 Task: Add Attachment from "Attach a link" to Card Card0000000256 in Board Board0000000064 in Workspace WS0000000022 in Trello. Add Cover Red to Card Card0000000256 in Board Board0000000064 in Workspace WS0000000022 in Trello. Add "Join Card" Button Button0000000256  to Card Card0000000256 in Board Board0000000064 in Workspace WS0000000022 in Trello. Add Description DS0000000256 to Card Card0000000256 in Board Board0000000064 in Workspace WS0000000022 in Trello. Add Comment CM0000000256 to Card Card0000000256 in Board Board0000000064 in Workspace WS0000000022 in Trello
Action: Mouse moved to (617, 729)
Screenshot: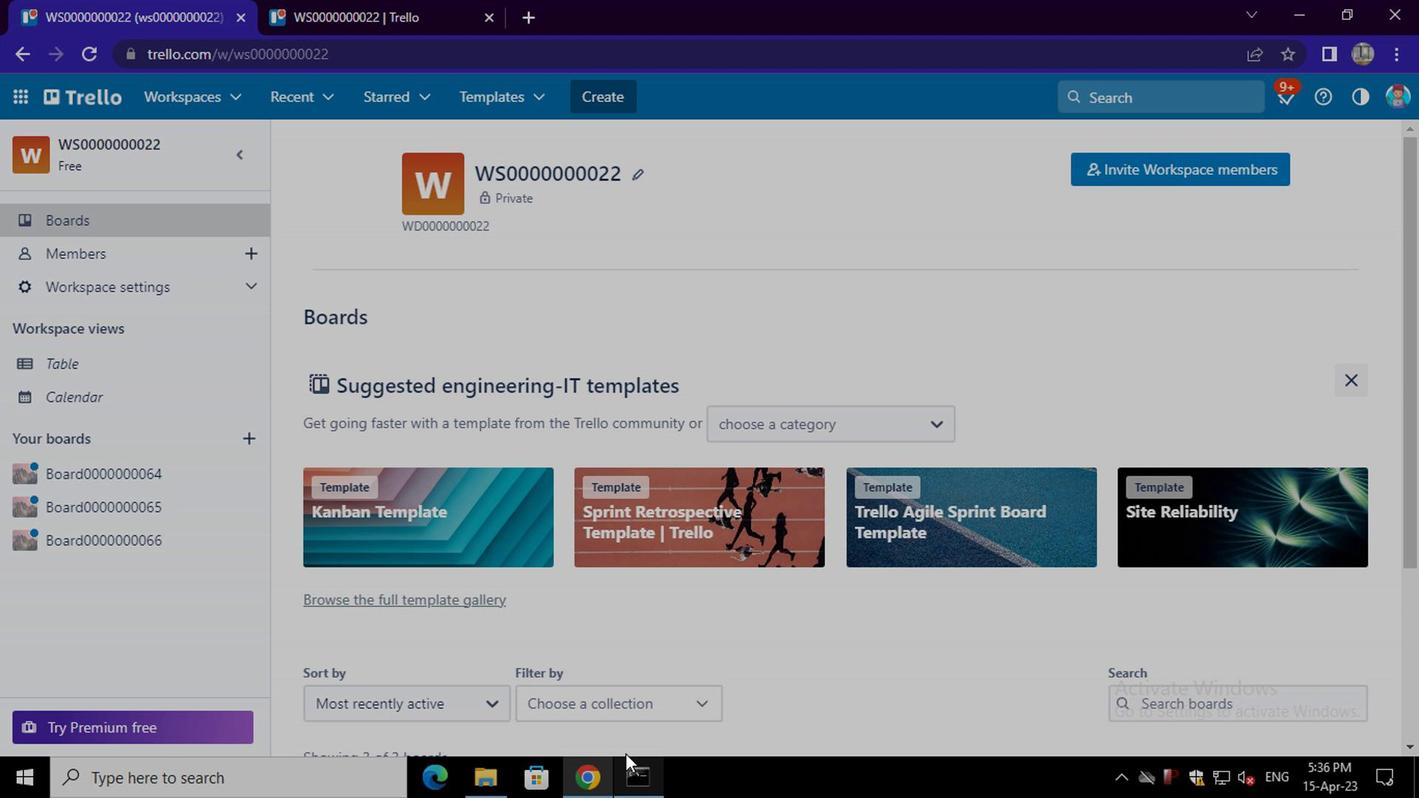 
Action: Mouse scrolled (617, 729) with delta (0, 0)
Screenshot: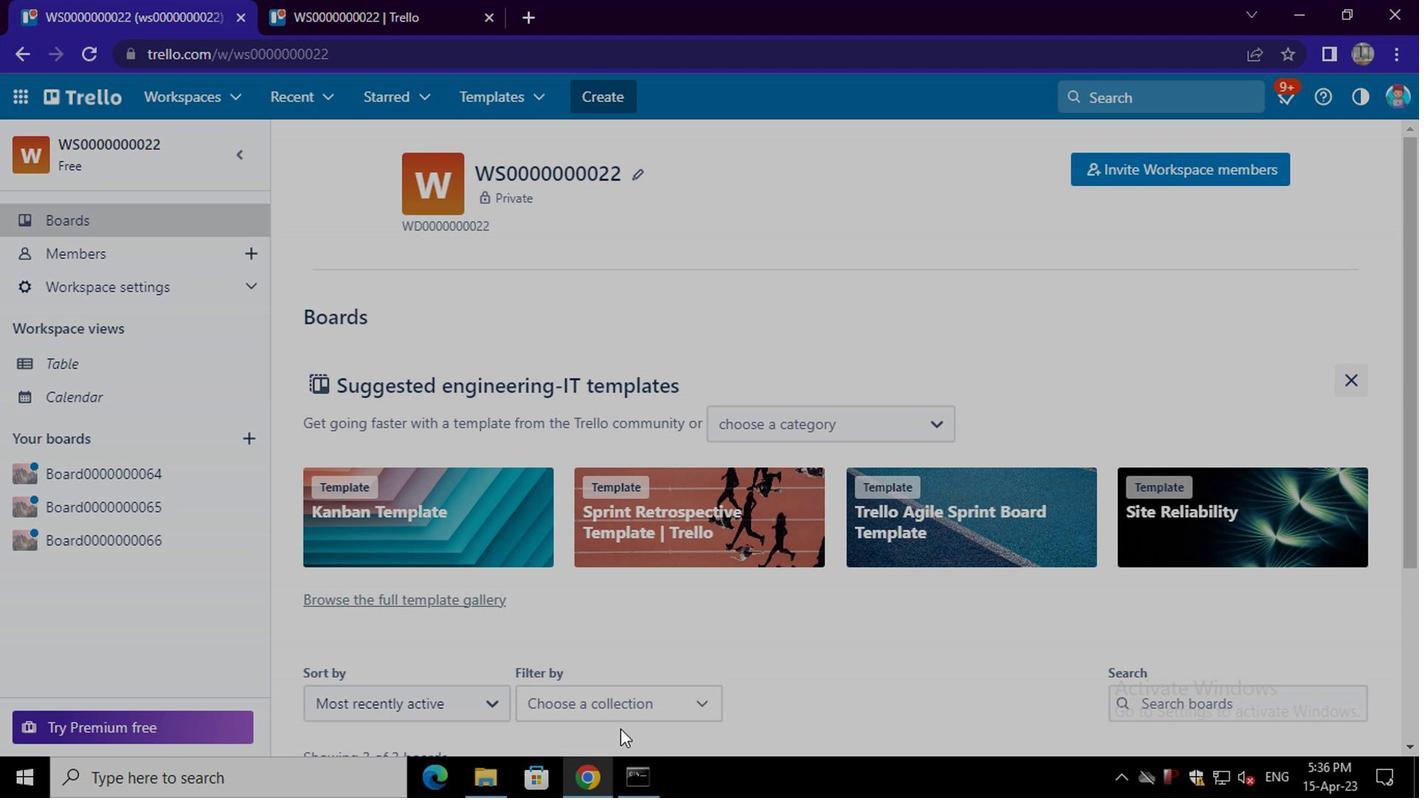 
Action: Mouse scrolled (617, 729) with delta (0, 0)
Screenshot: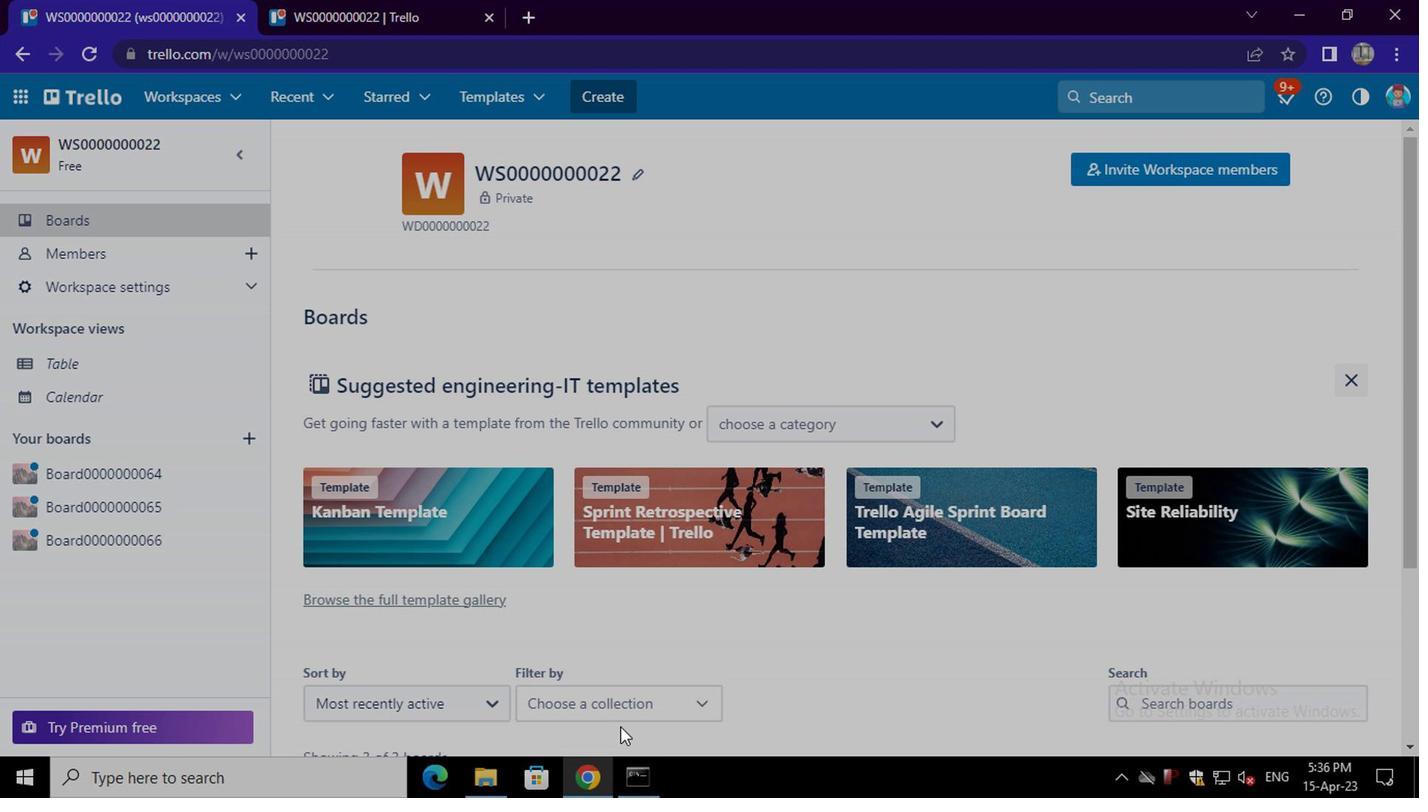 
Action: Mouse scrolled (617, 729) with delta (0, 0)
Screenshot: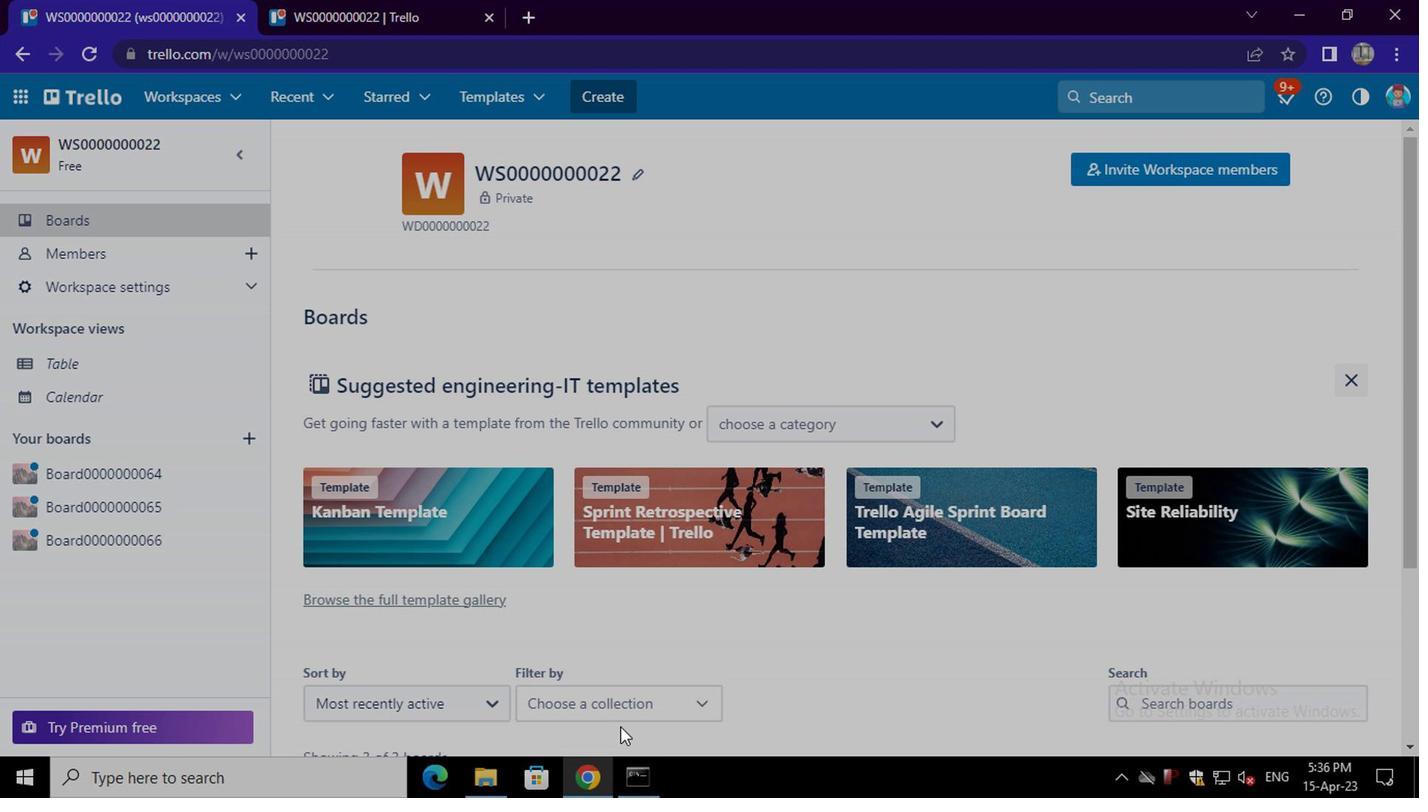 
Action: Mouse moved to (665, 607)
Screenshot: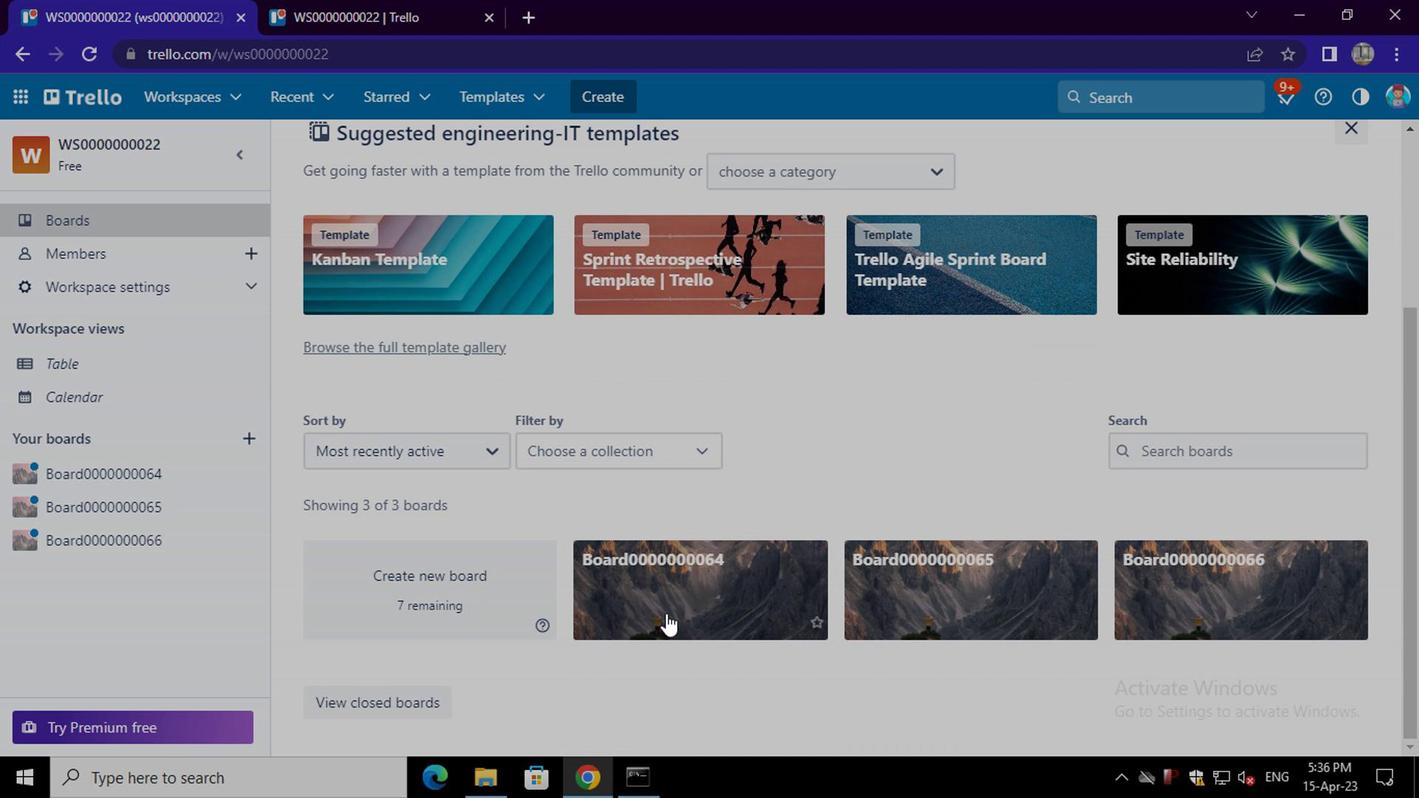 
Action: Mouse pressed left at (665, 607)
Screenshot: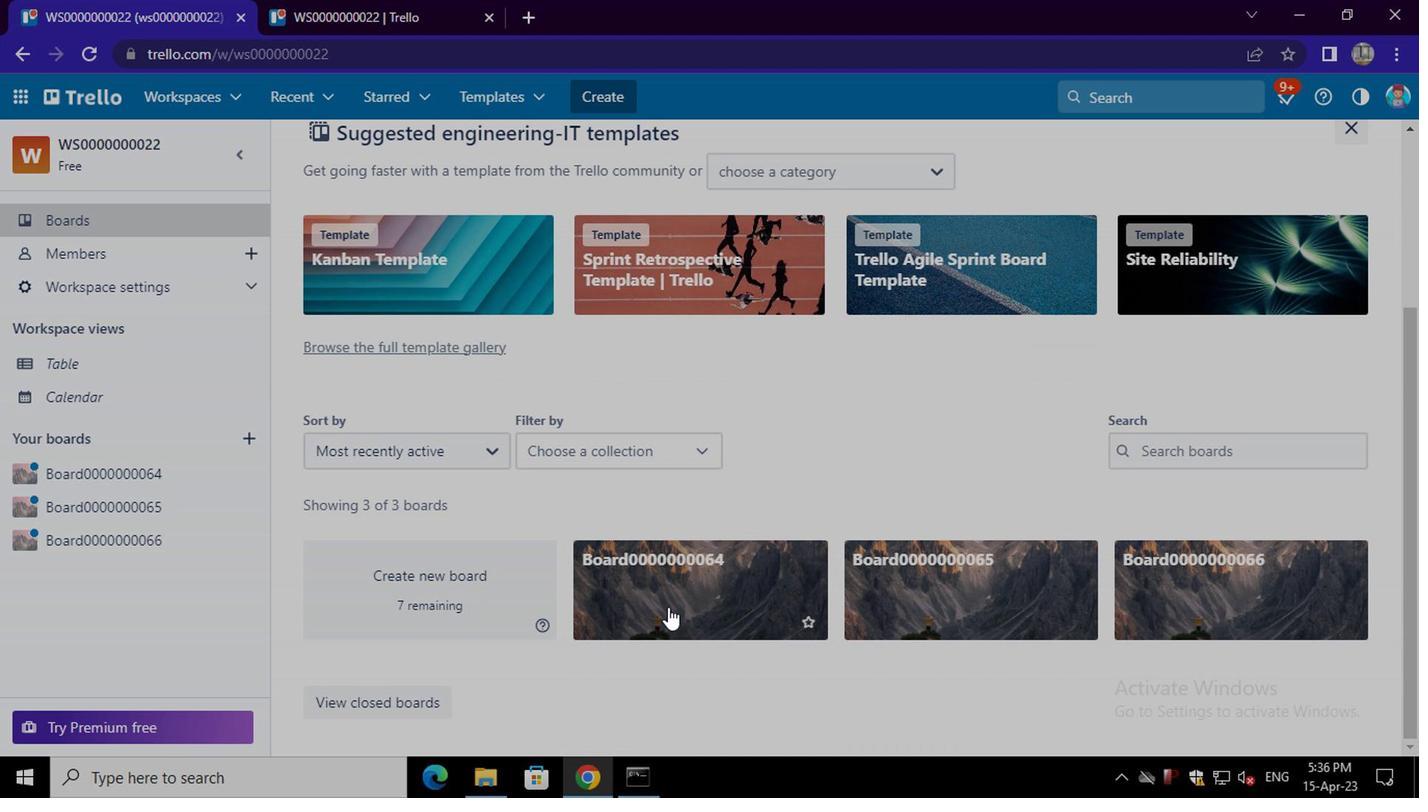 
Action: Mouse moved to (485, 553)
Screenshot: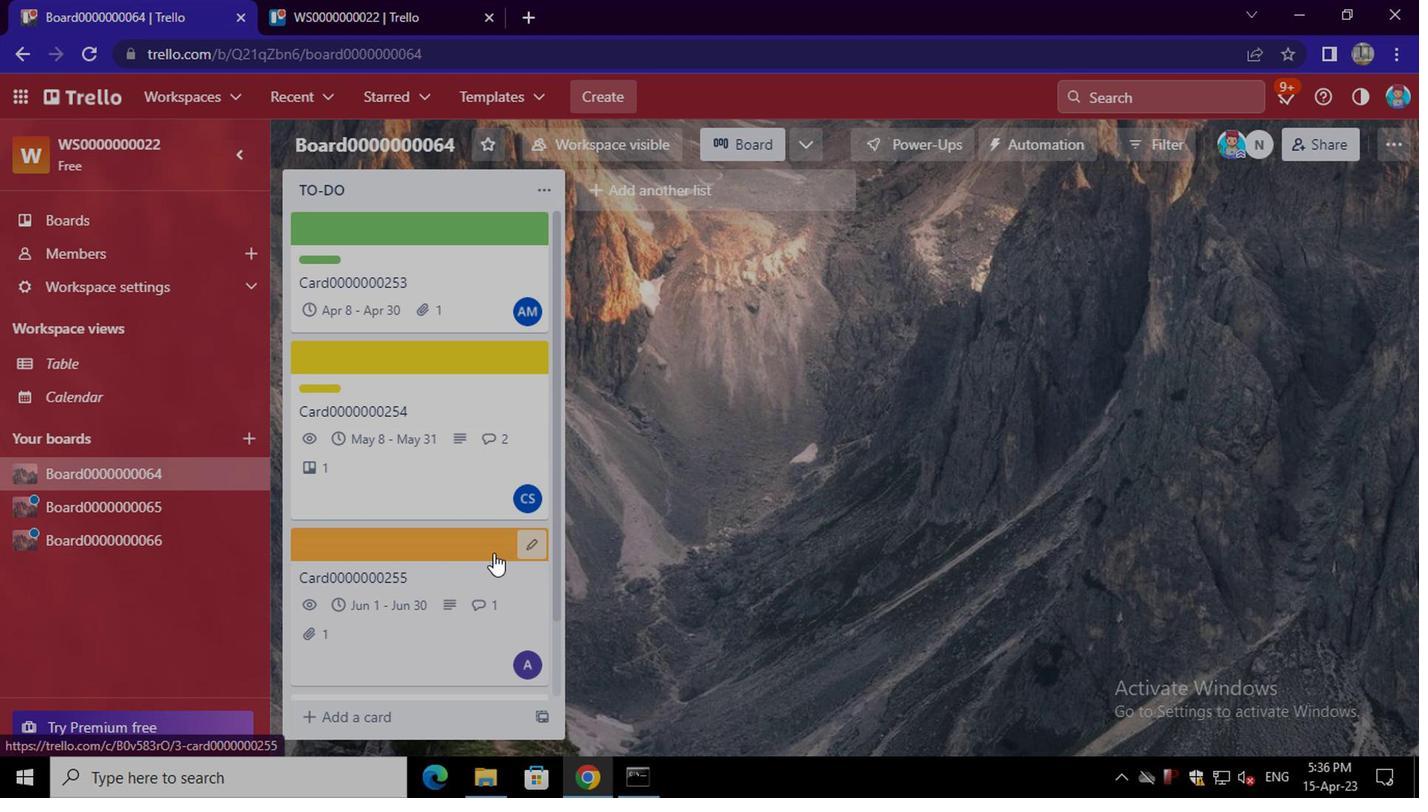 
Action: Mouse scrolled (485, 552) with delta (0, -1)
Screenshot: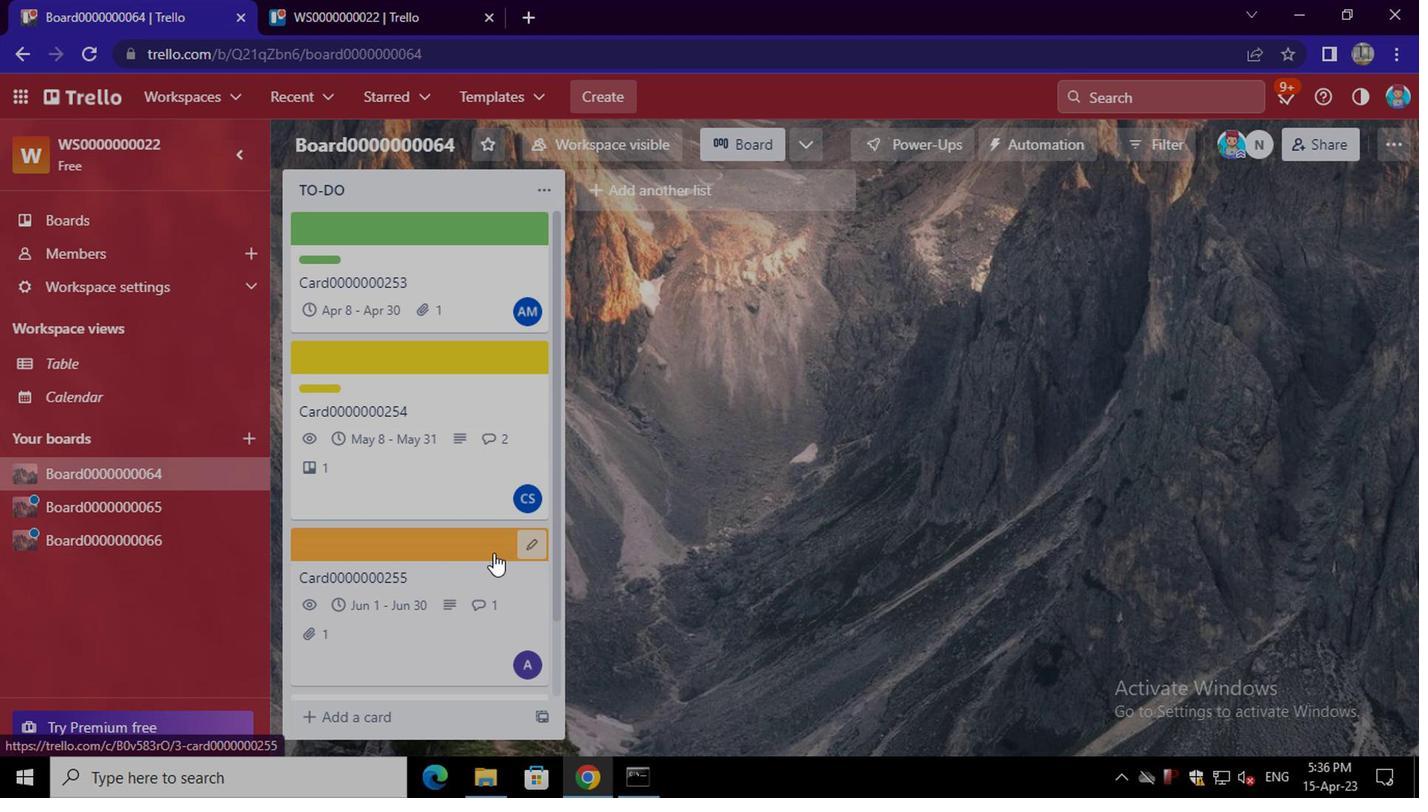 
Action: Mouse scrolled (485, 552) with delta (0, -1)
Screenshot: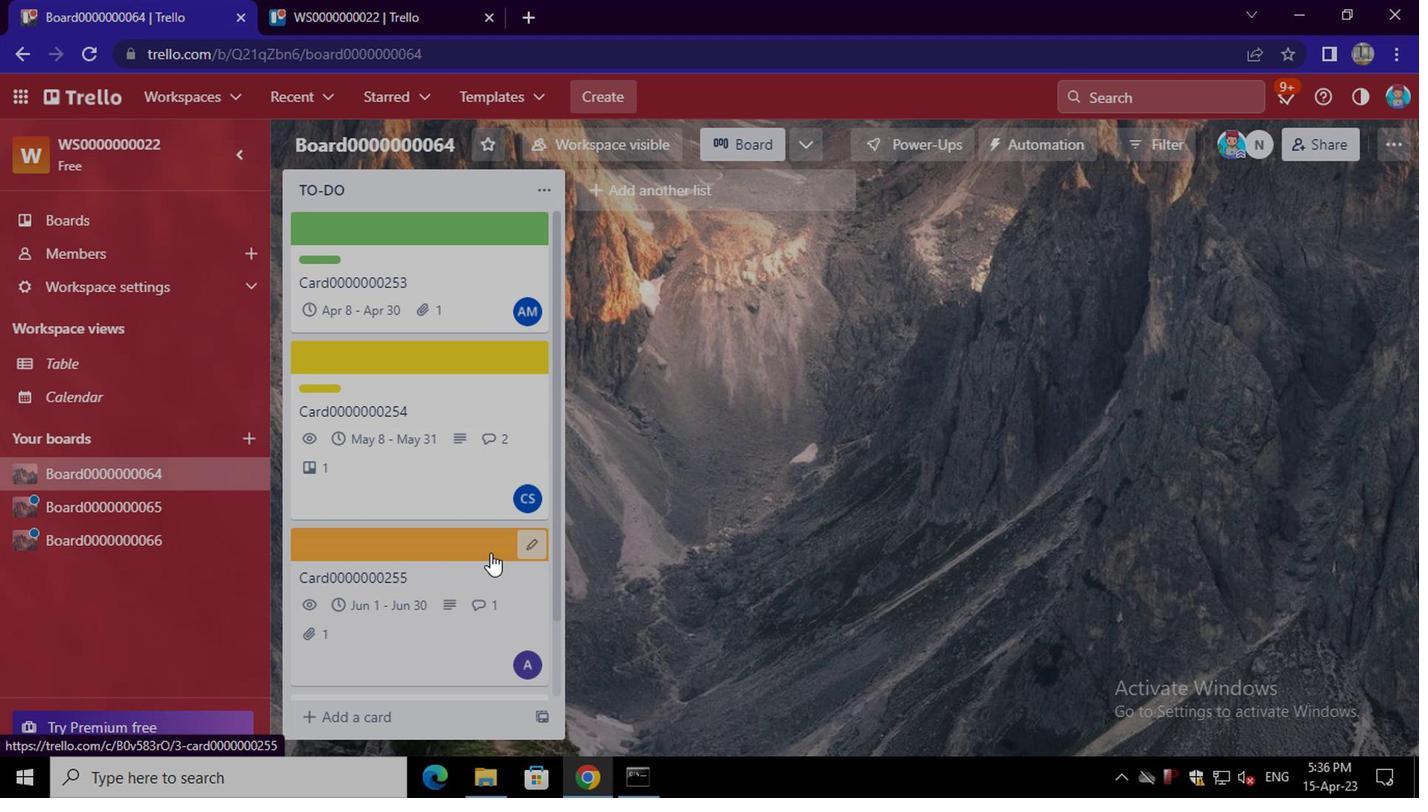 
Action: Mouse scrolled (485, 552) with delta (0, -1)
Screenshot: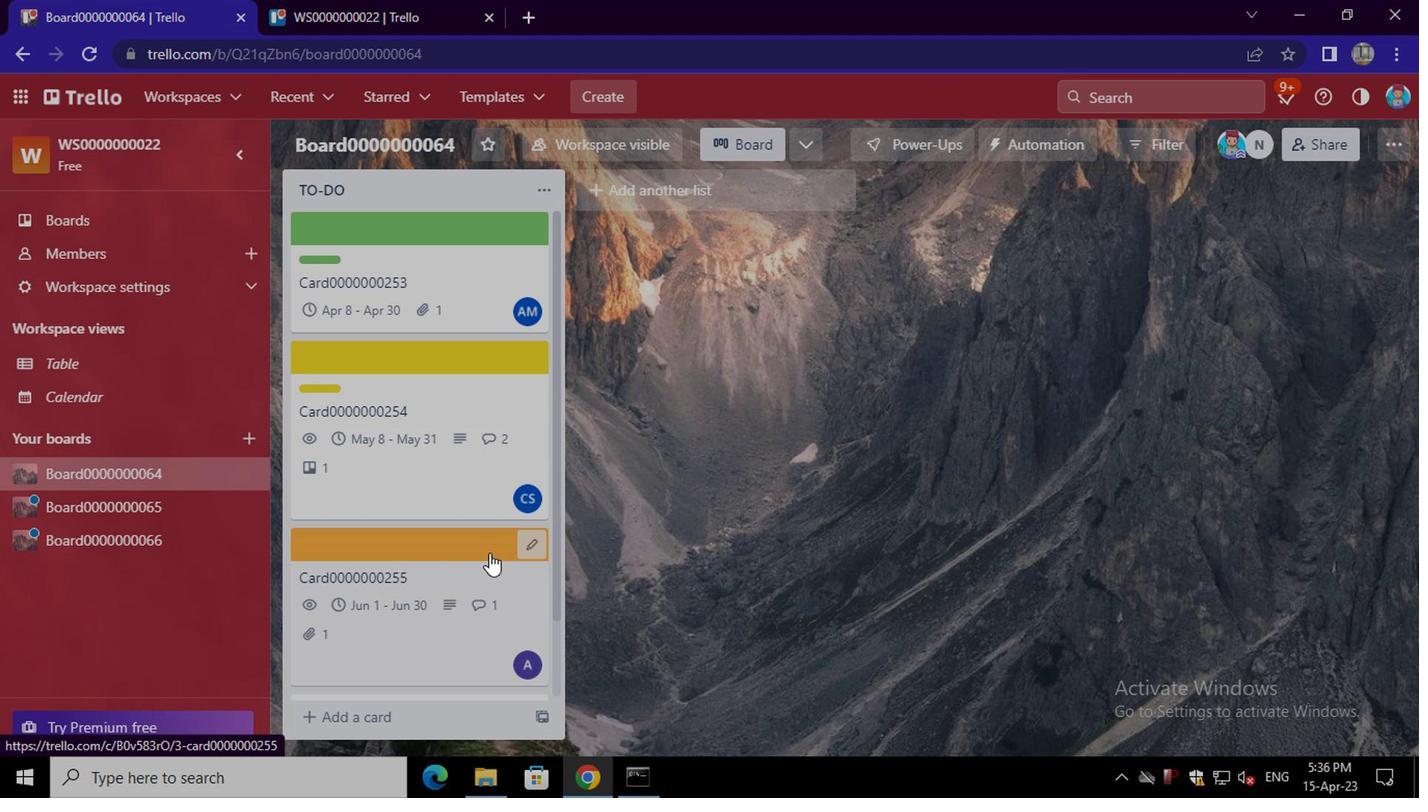 
Action: Mouse moved to (528, 623)
Screenshot: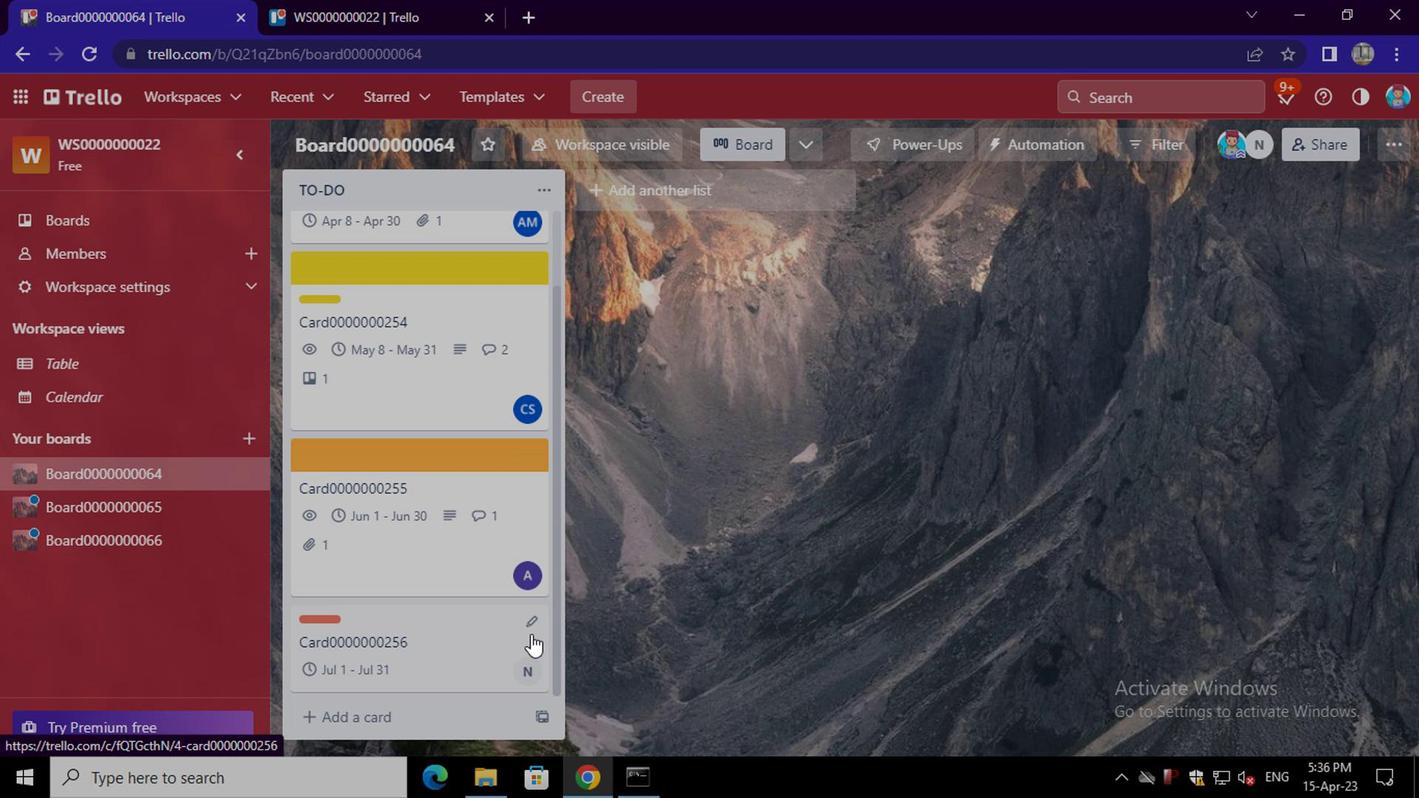 
Action: Mouse pressed left at (528, 623)
Screenshot: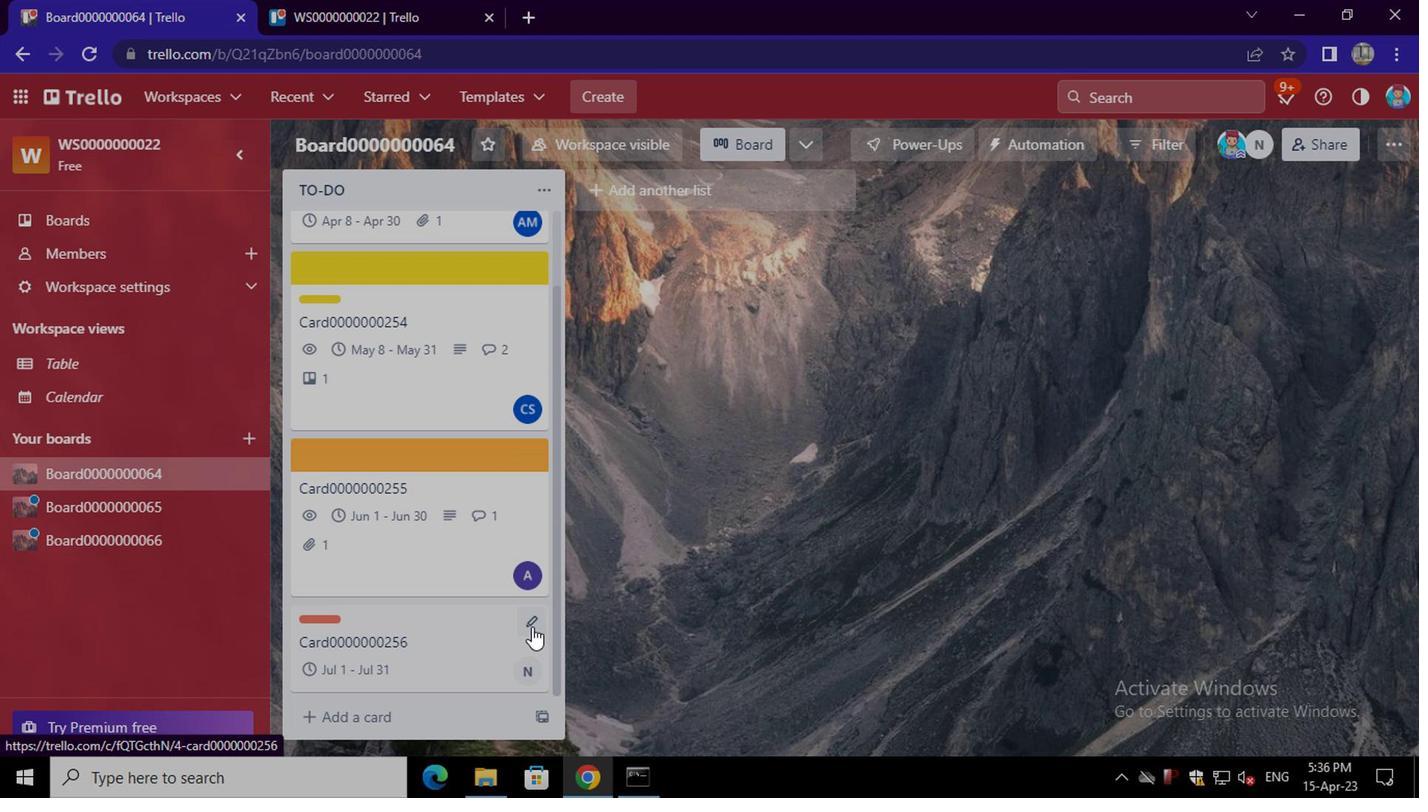 
Action: Mouse moved to (632, 465)
Screenshot: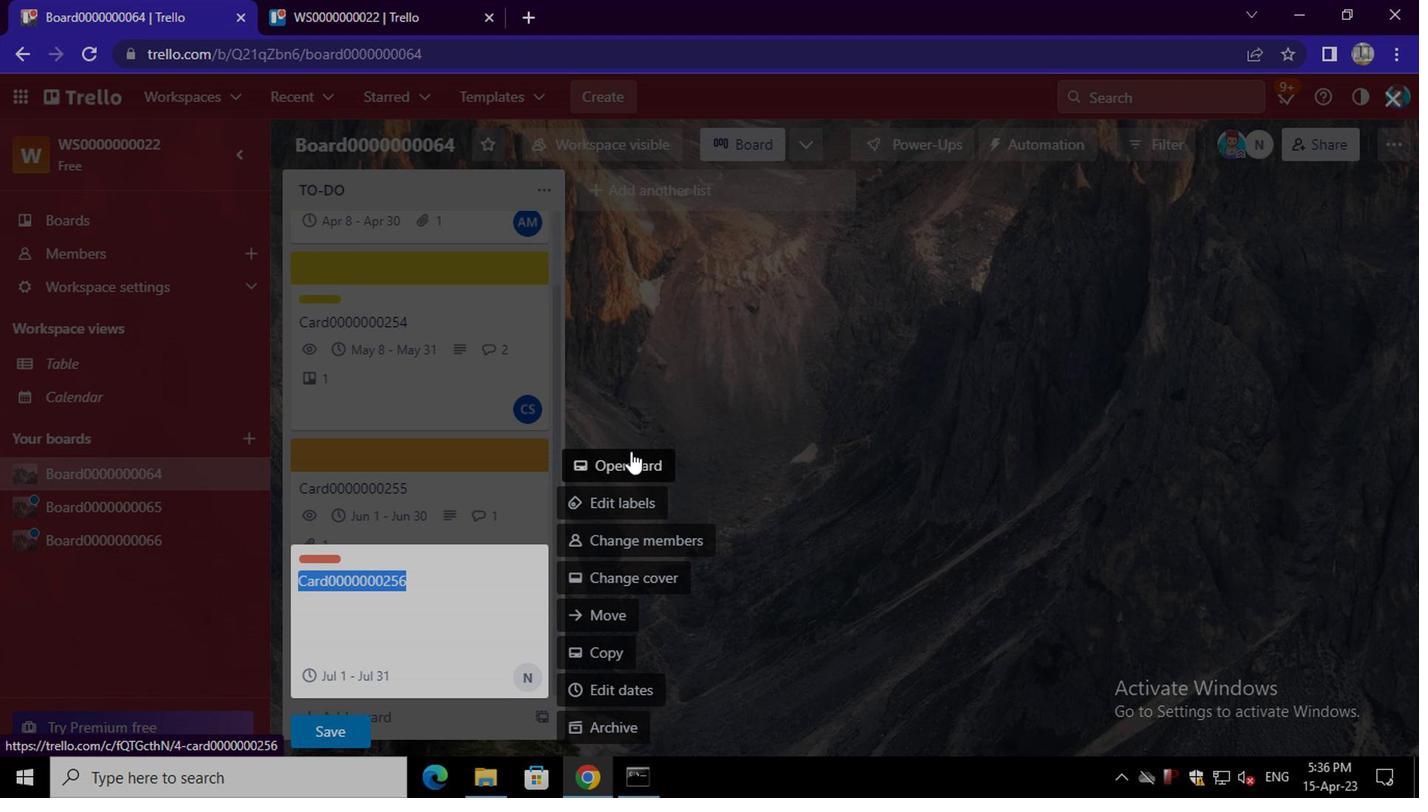 
Action: Mouse pressed left at (632, 465)
Screenshot: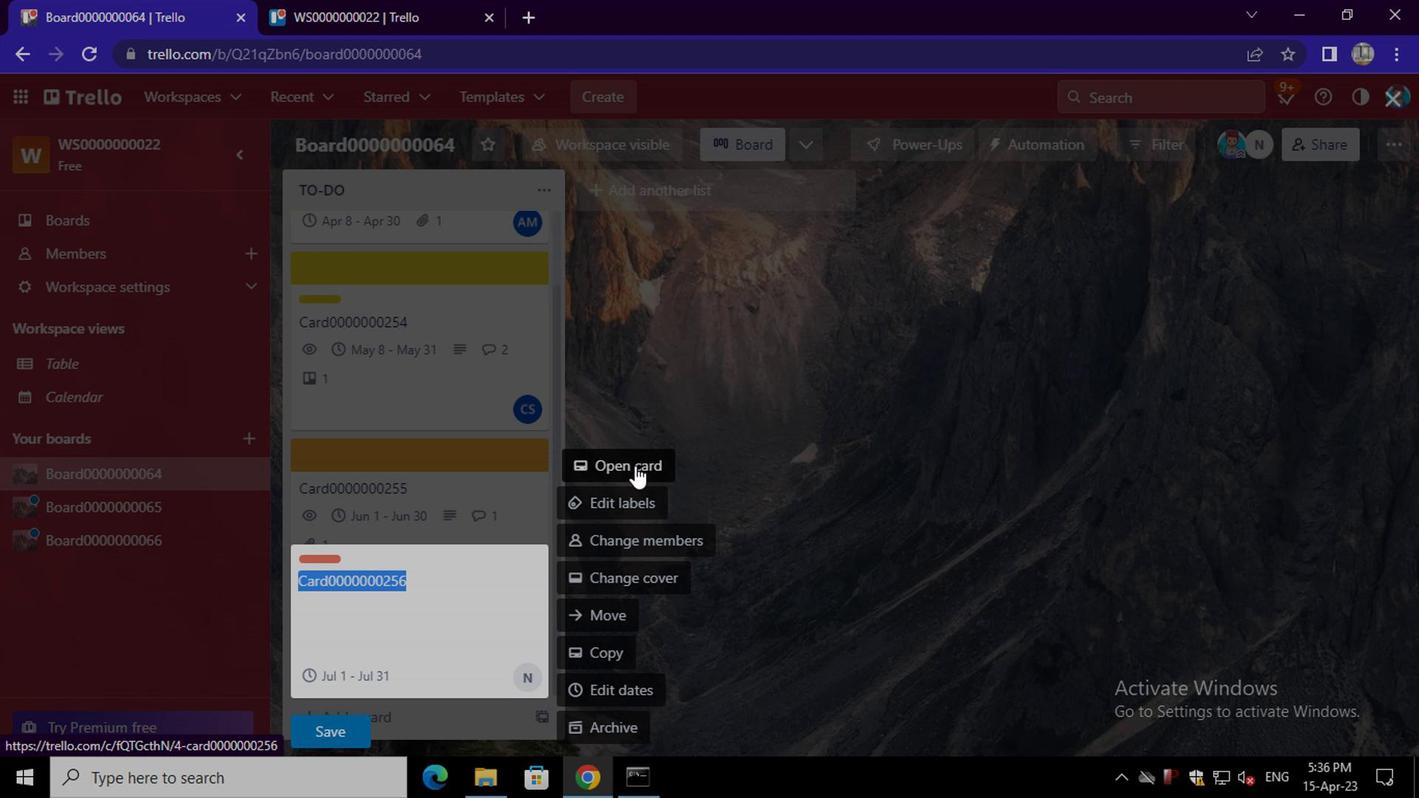
Action: Mouse moved to (996, 507)
Screenshot: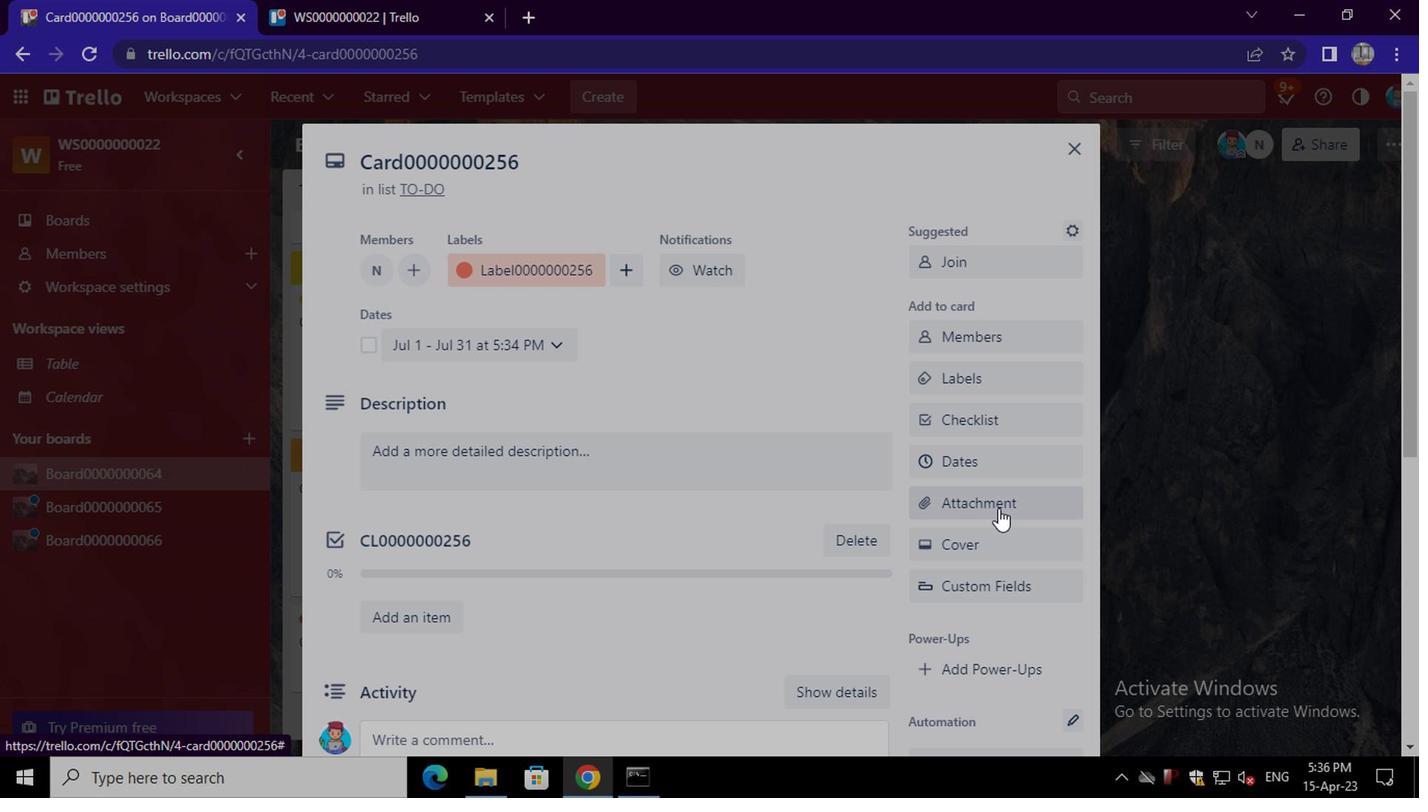
Action: Mouse pressed left at (996, 507)
Screenshot: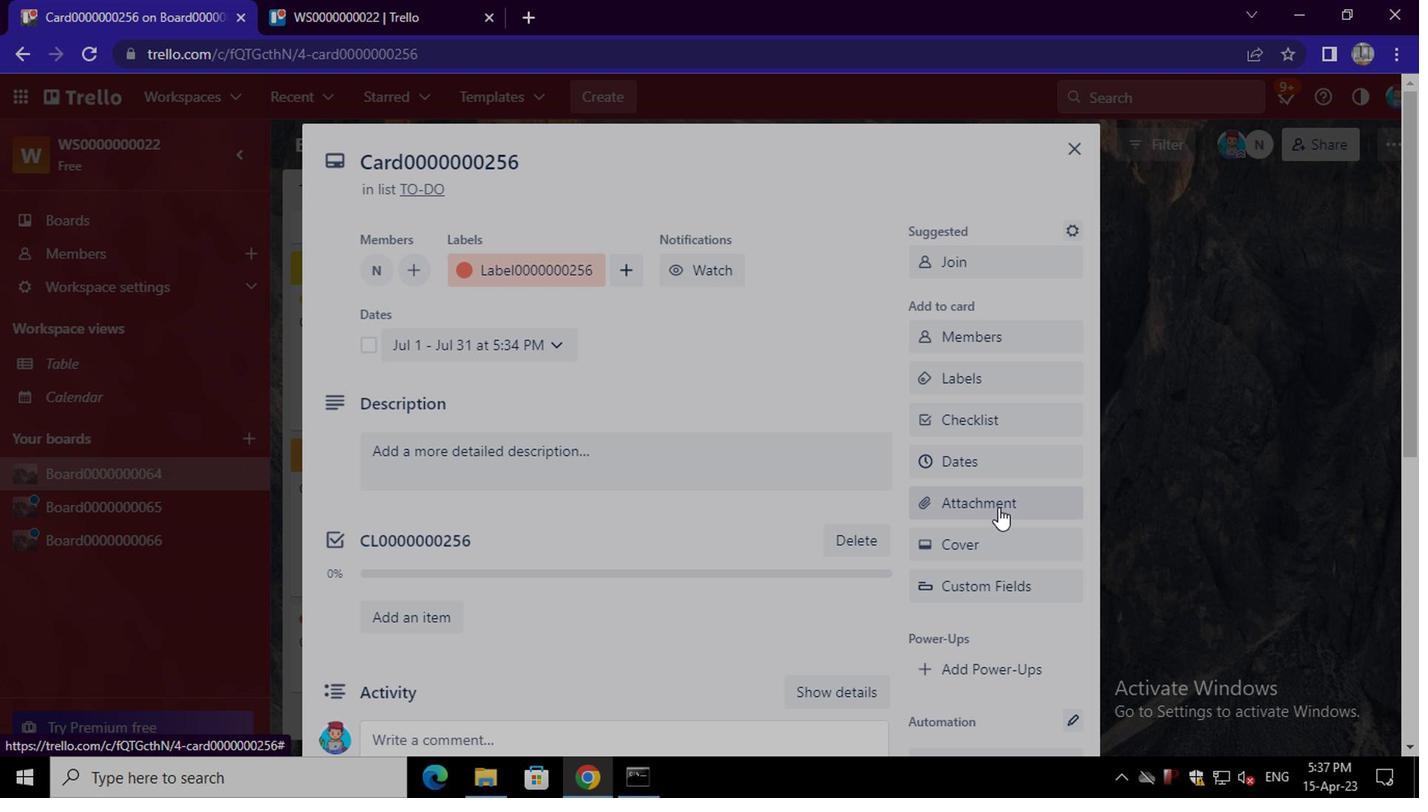 
Action: Mouse moved to (999, 421)
Screenshot: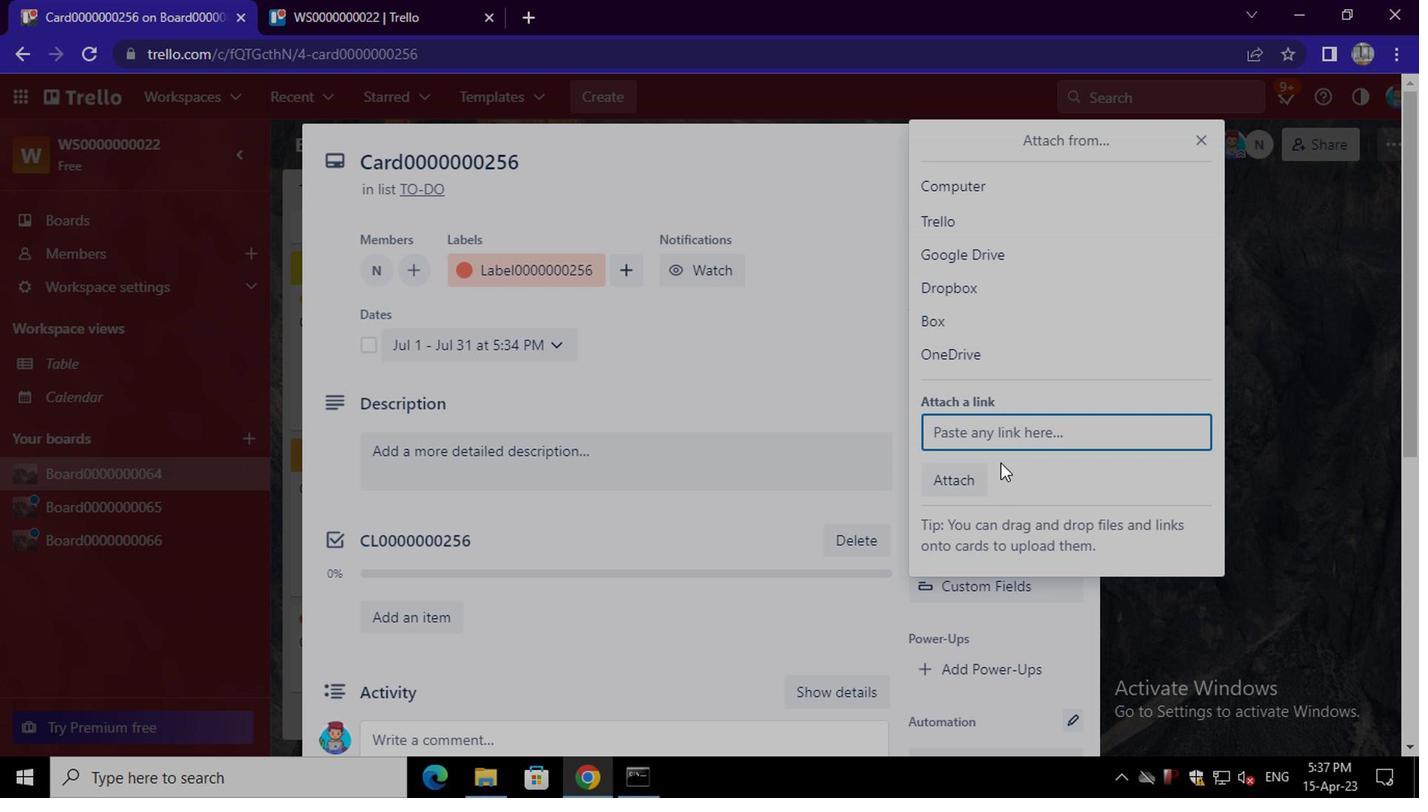 
Action: Mouse pressed left at (999, 421)
Screenshot: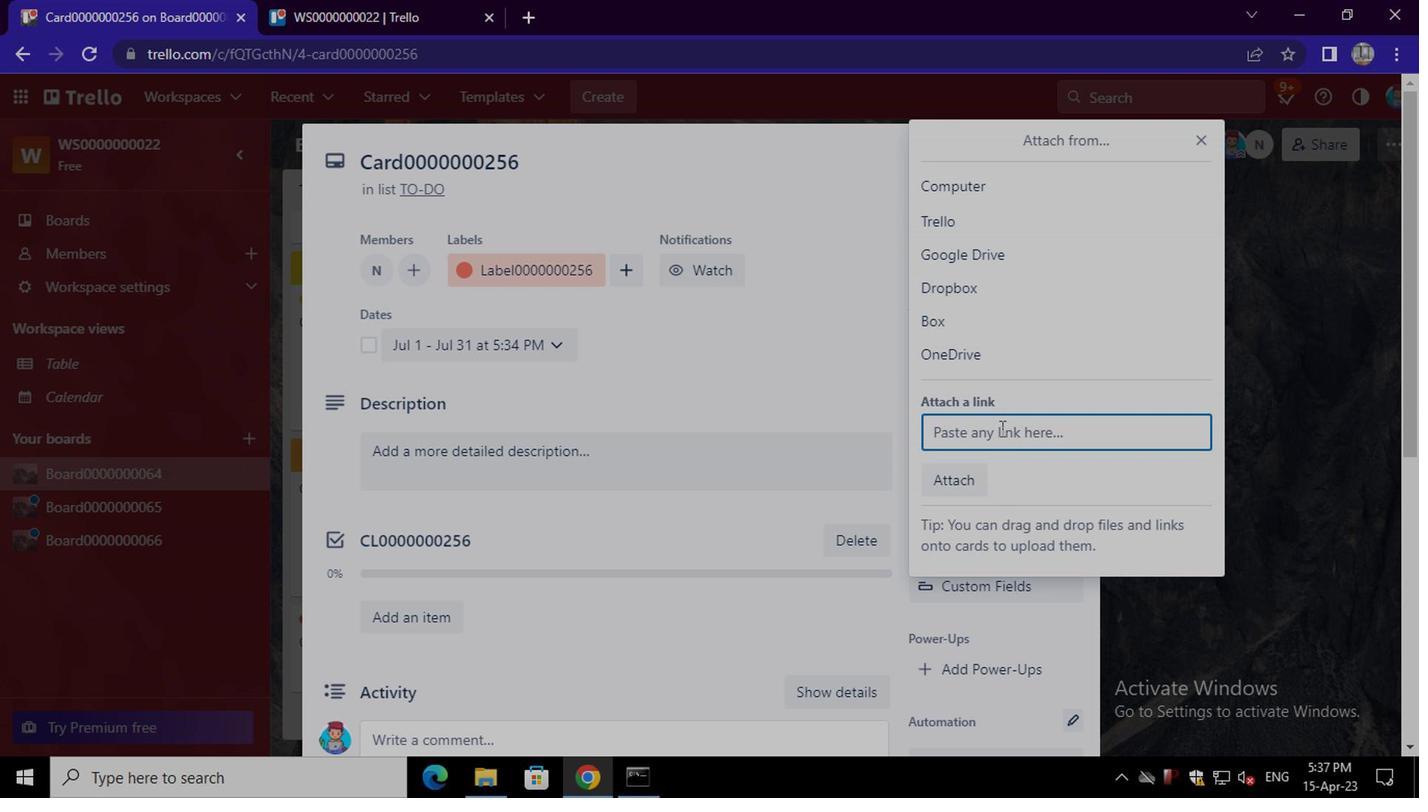 
Action: Mouse moved to (999, 418)
Screenshot: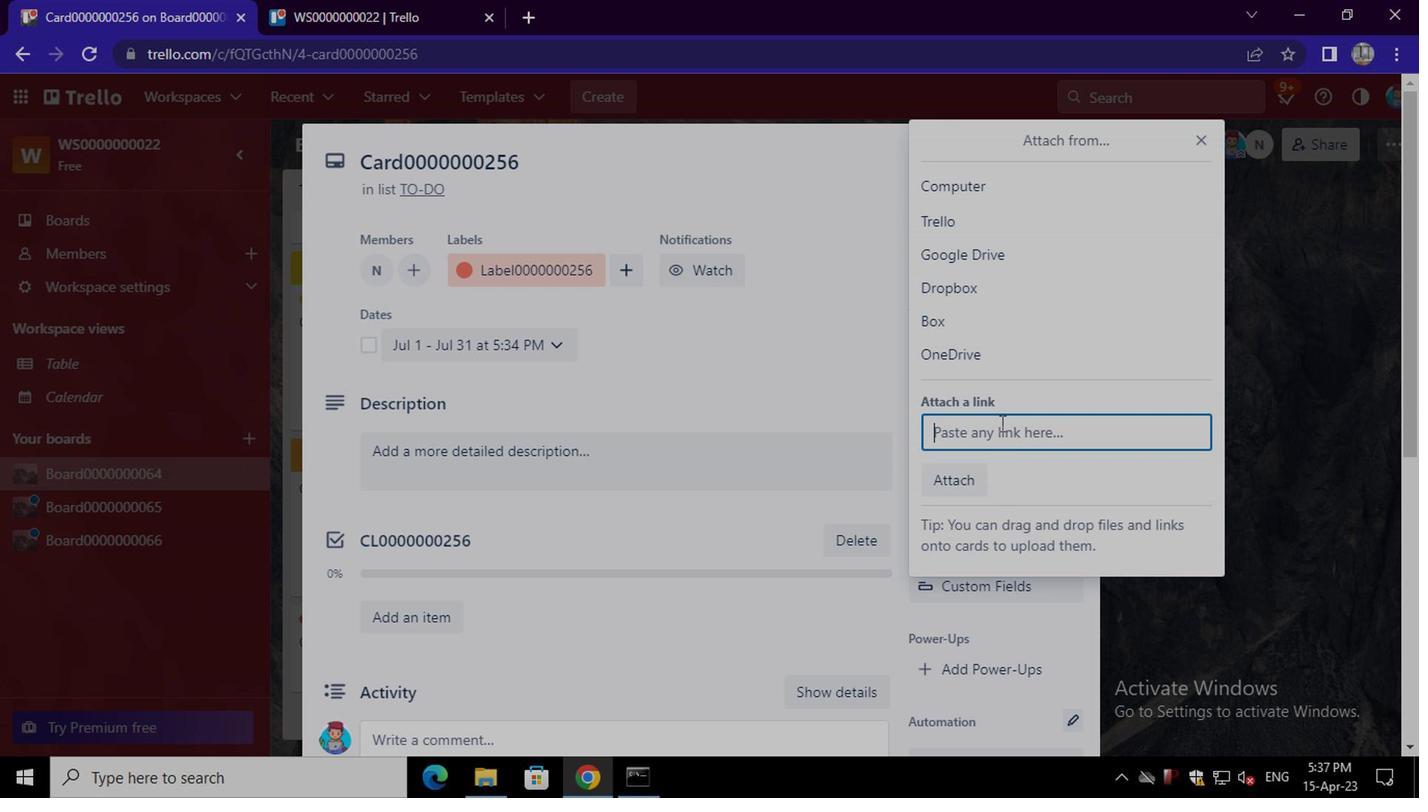 
Action: Key pressed ctrl+V
Screenshot: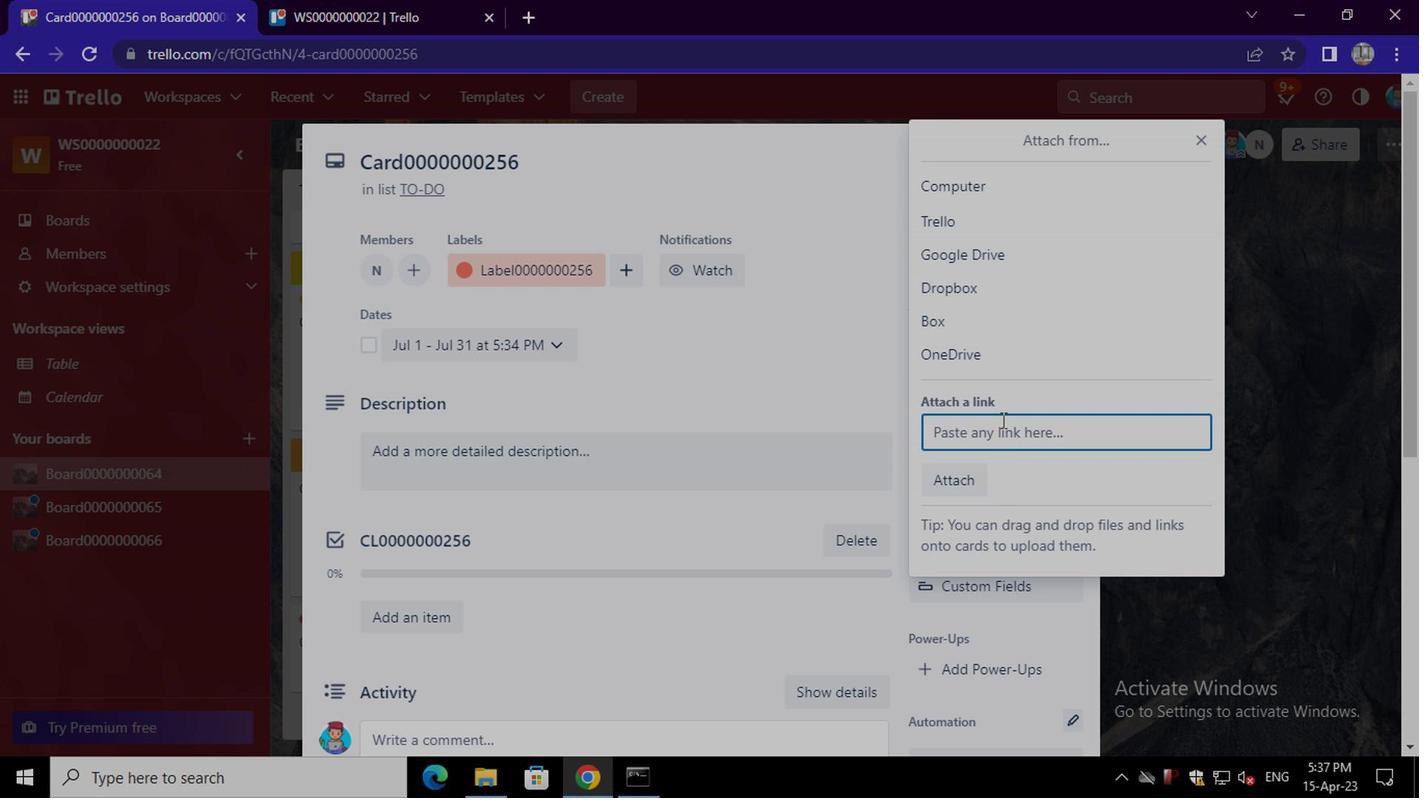 
Action: Mouse moved to (964, 549)
Screenshot: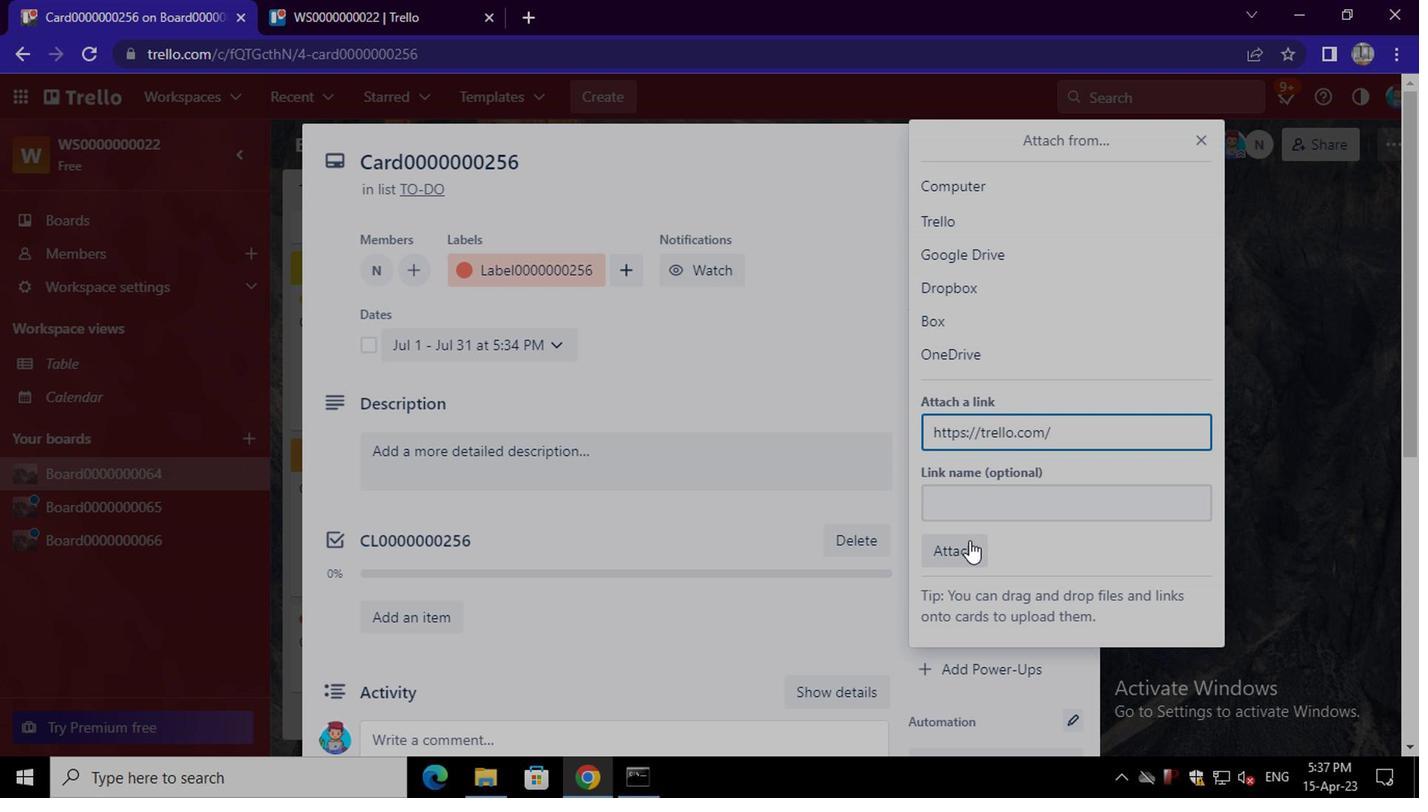 
Action: Mouse pressed left at (964, 549)
Screenshot: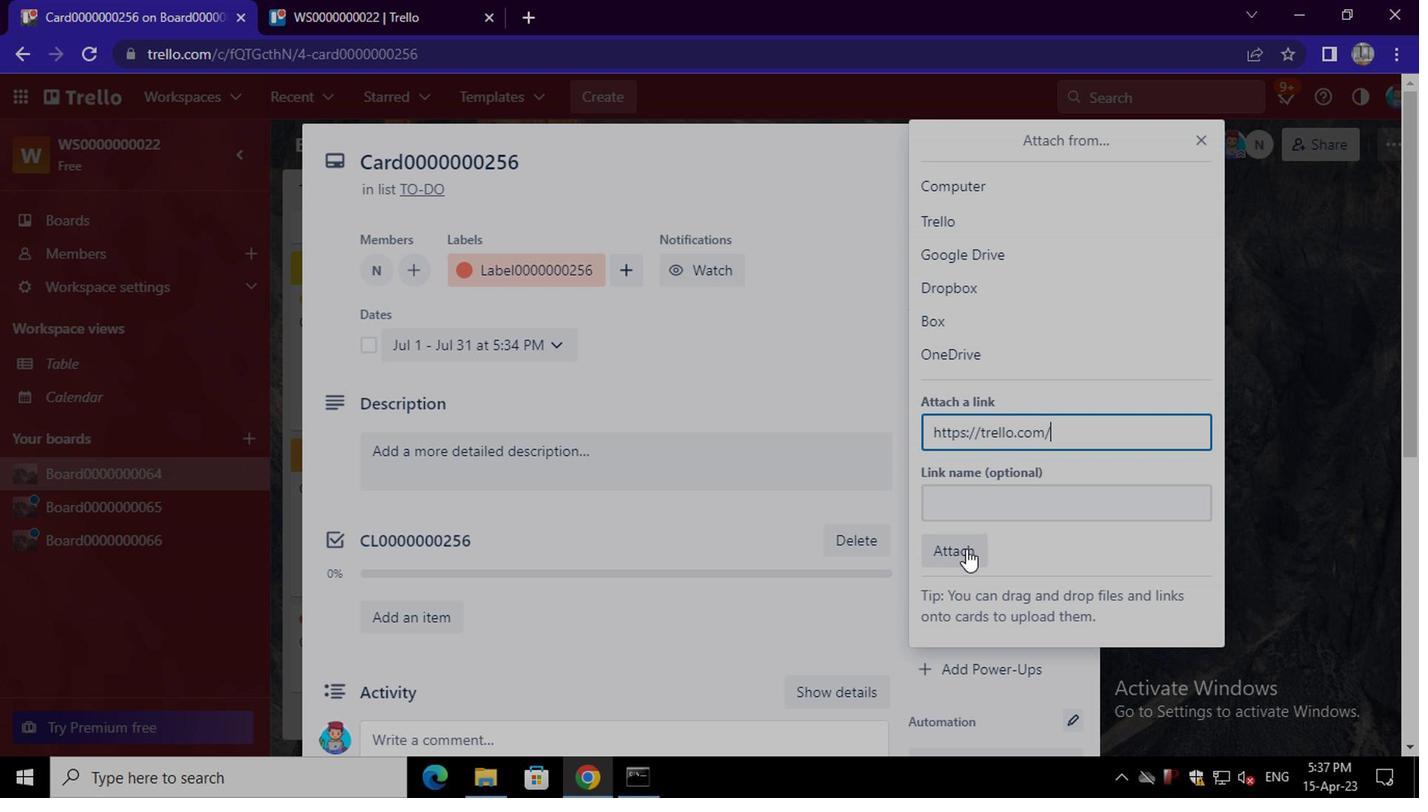 
Action: Mouse pressed left at (964, 549)
Screenshot: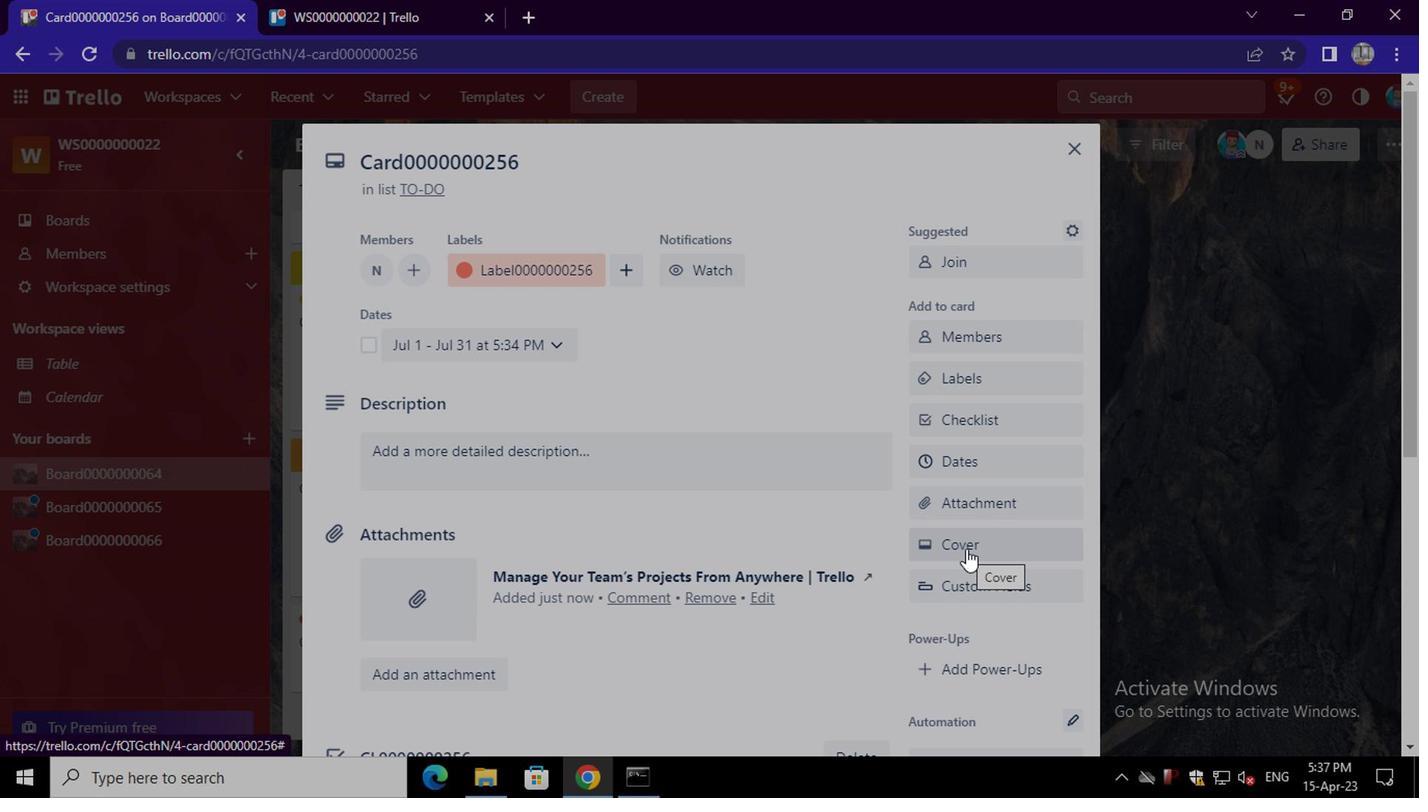 
Action: Mouse moved to (1124, 317)
Screenshot: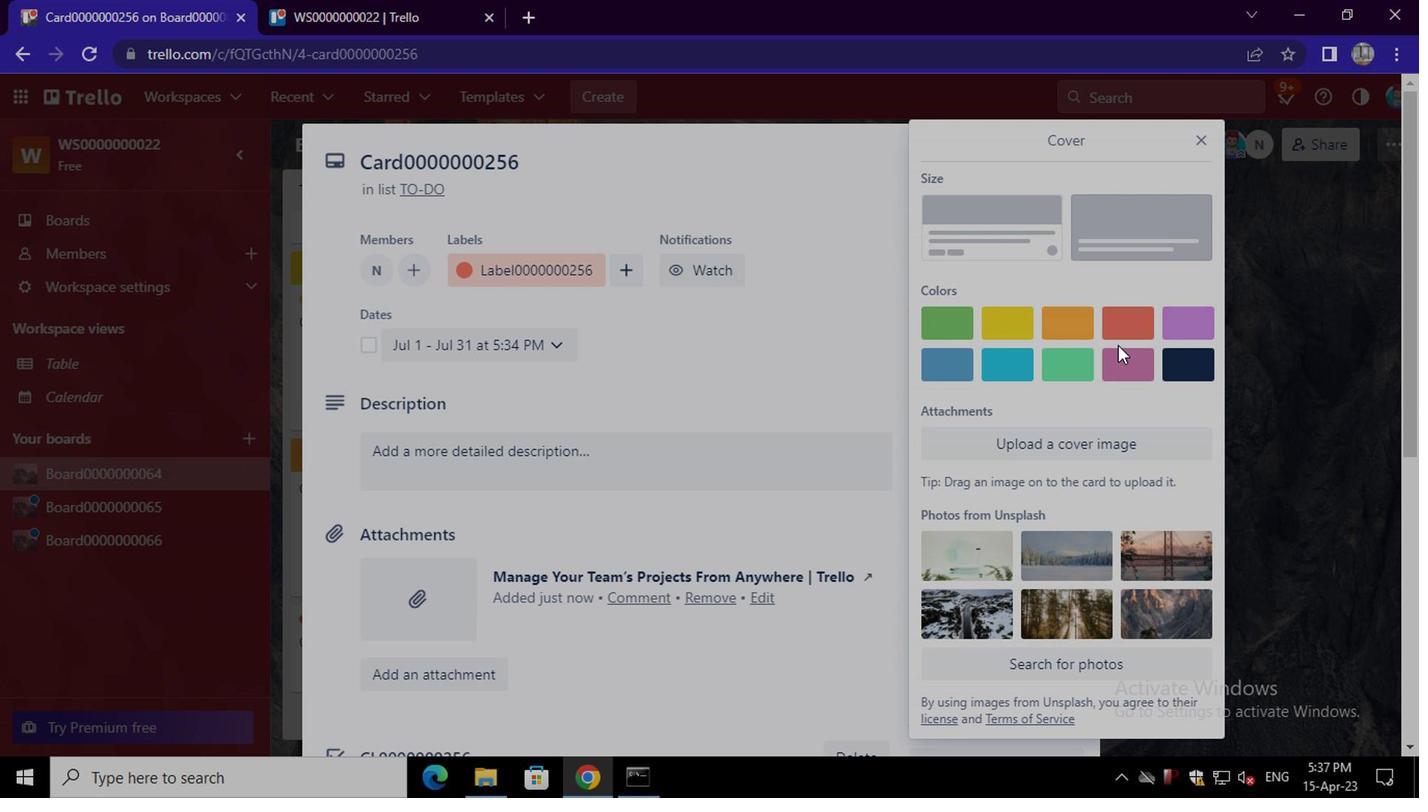 
Action: Mouse pressed left at (1124, 317)
Screenshot: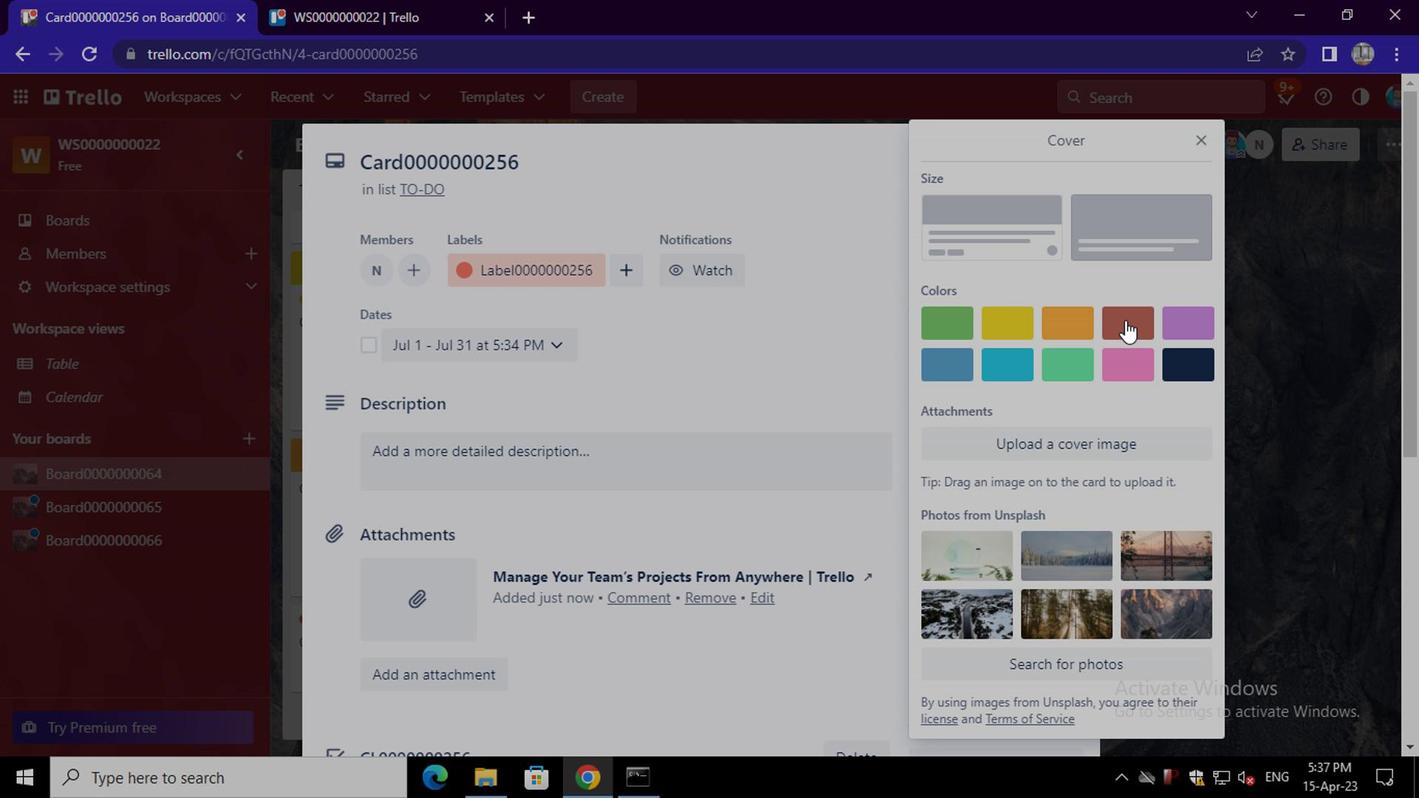 
Action: Mouse moved to (818, 457)
Screenshot: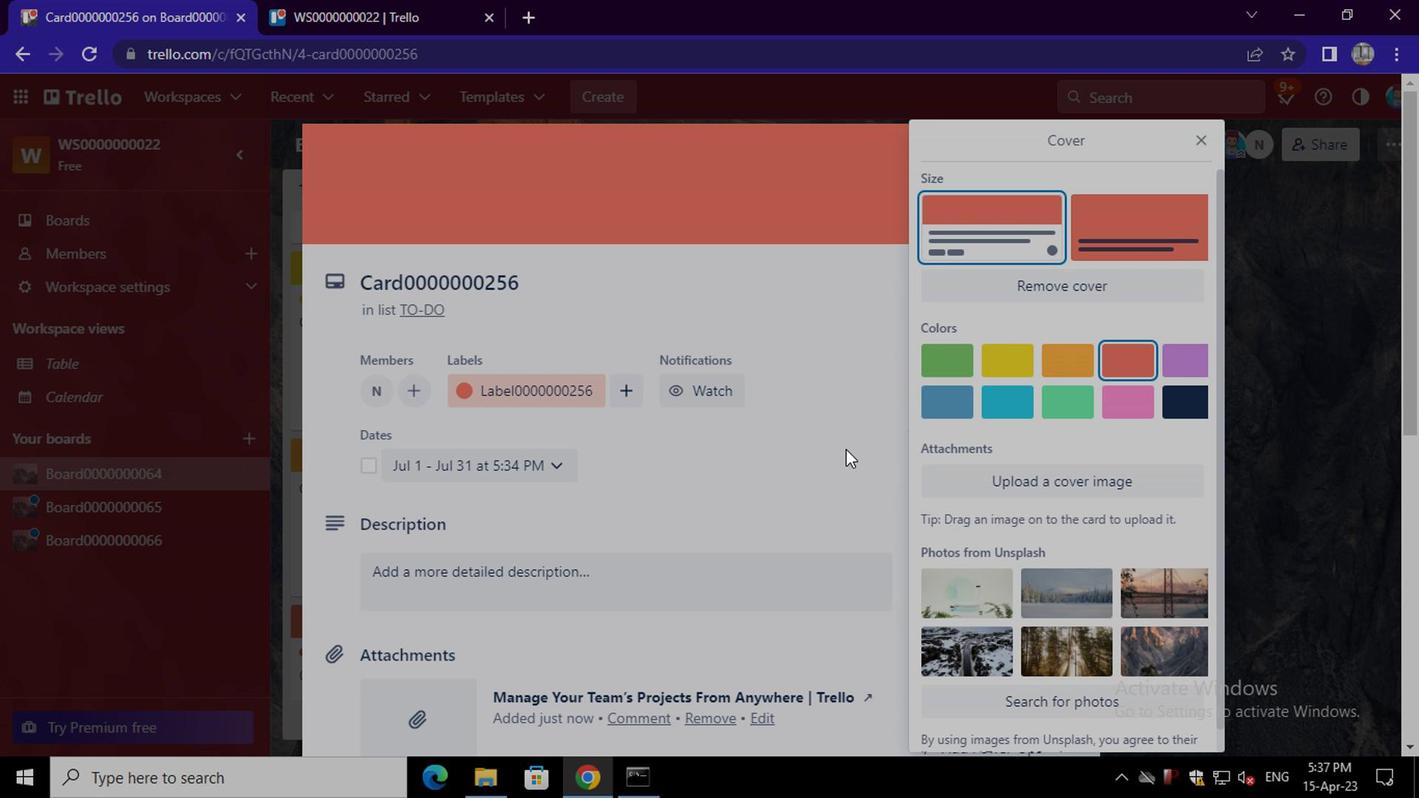 
Action: Mouse pressed left at (818, 457)
Screenshot: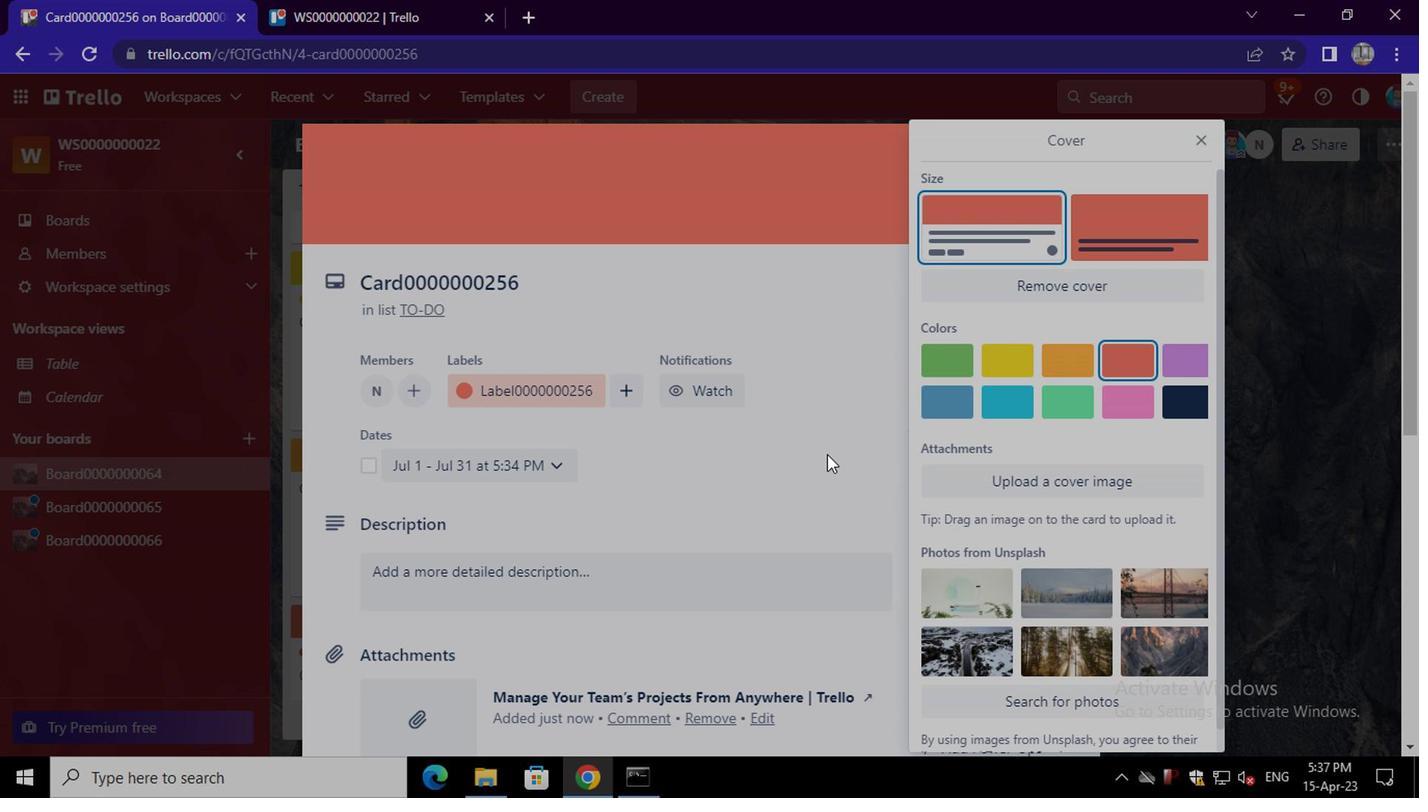 
Action: Mouse scrolled (818, 456) with delta (0, 0)
Screenshot: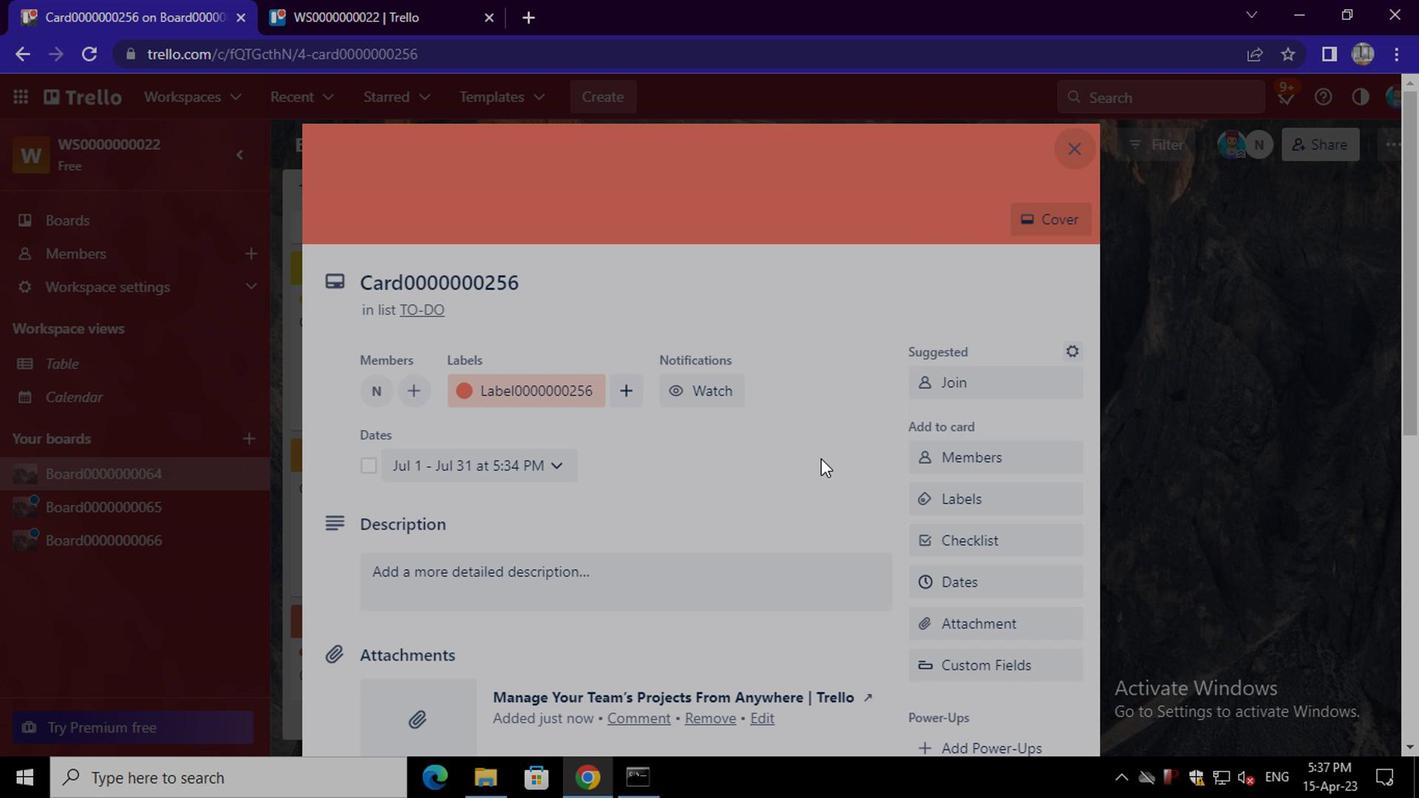 
Action: Mouse scrolled (818, 456) with delta (0, 0)
Screenshot: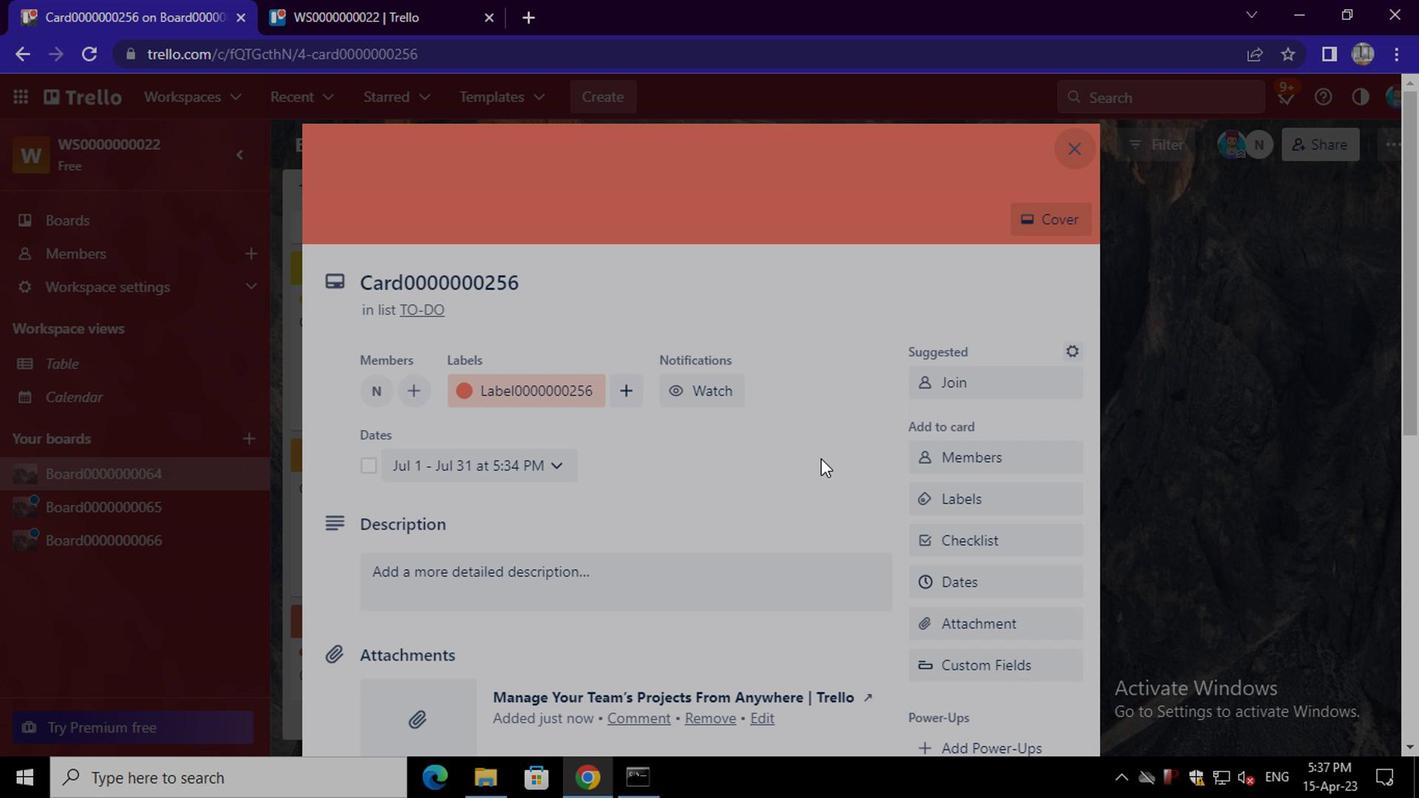 
Action: Mouse moved to (818, 458)
Screenshot: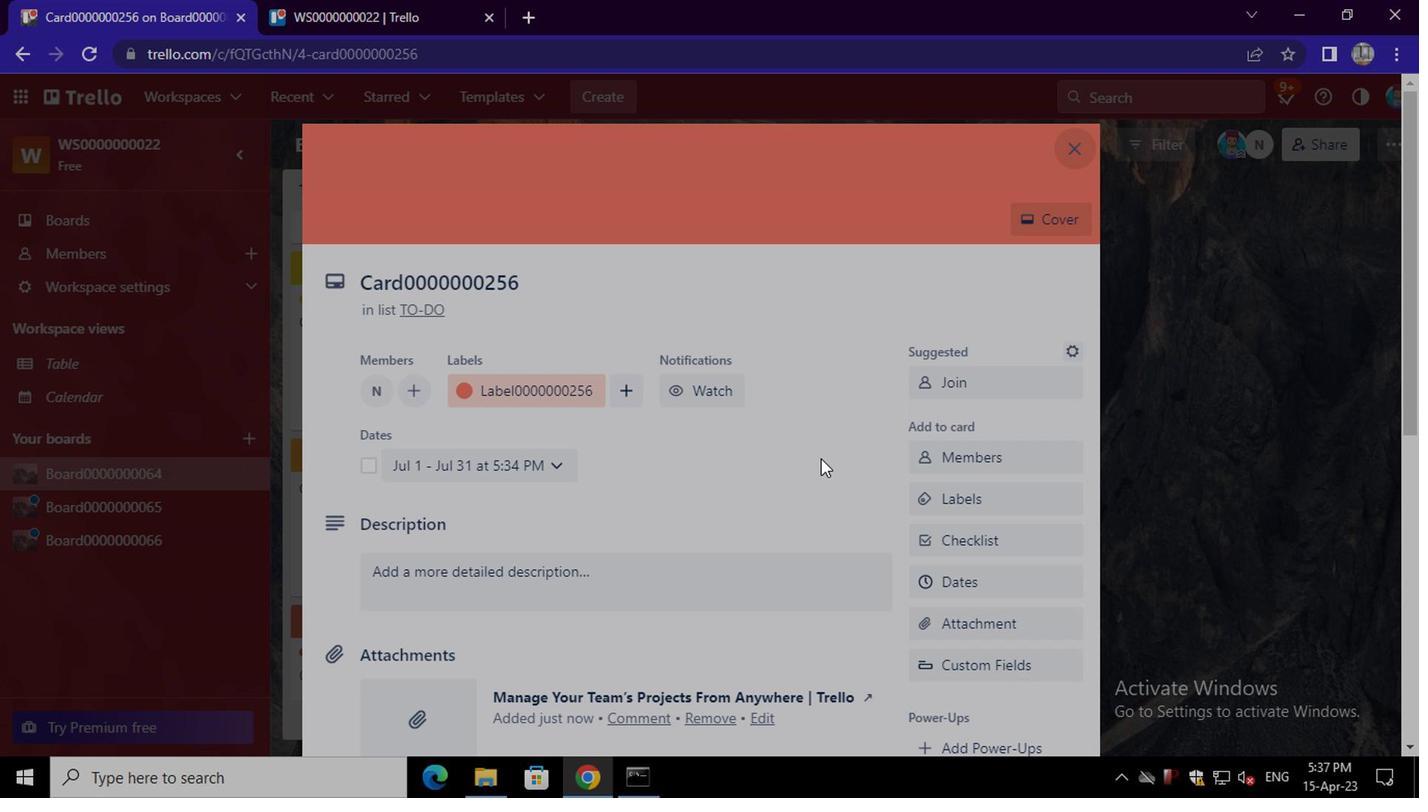 
Action: Mouse scrolled (818, 457) with delta (0, 0)
Screenshot: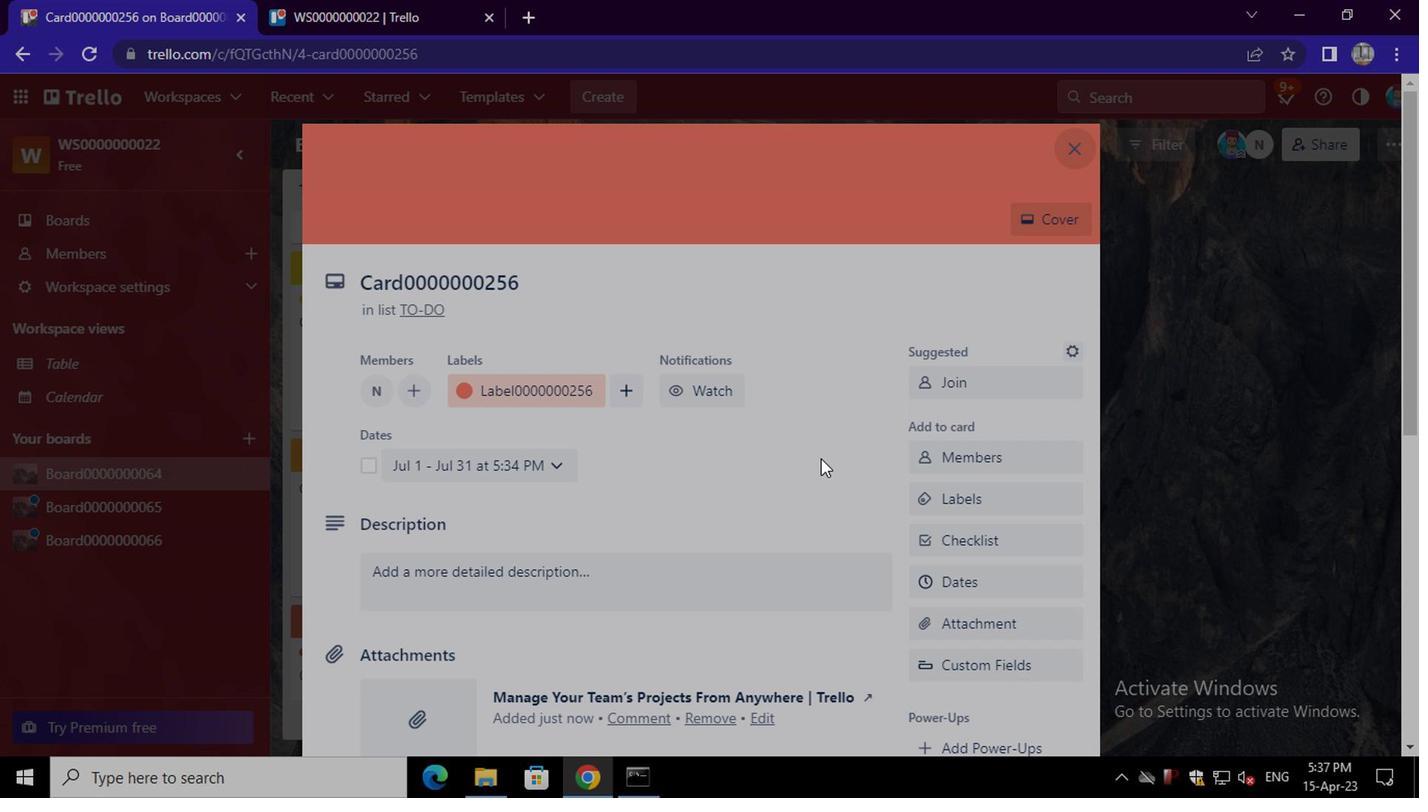 
Action: Mouse scrolled (818, 457) with delta (0, 0)
Screenshot: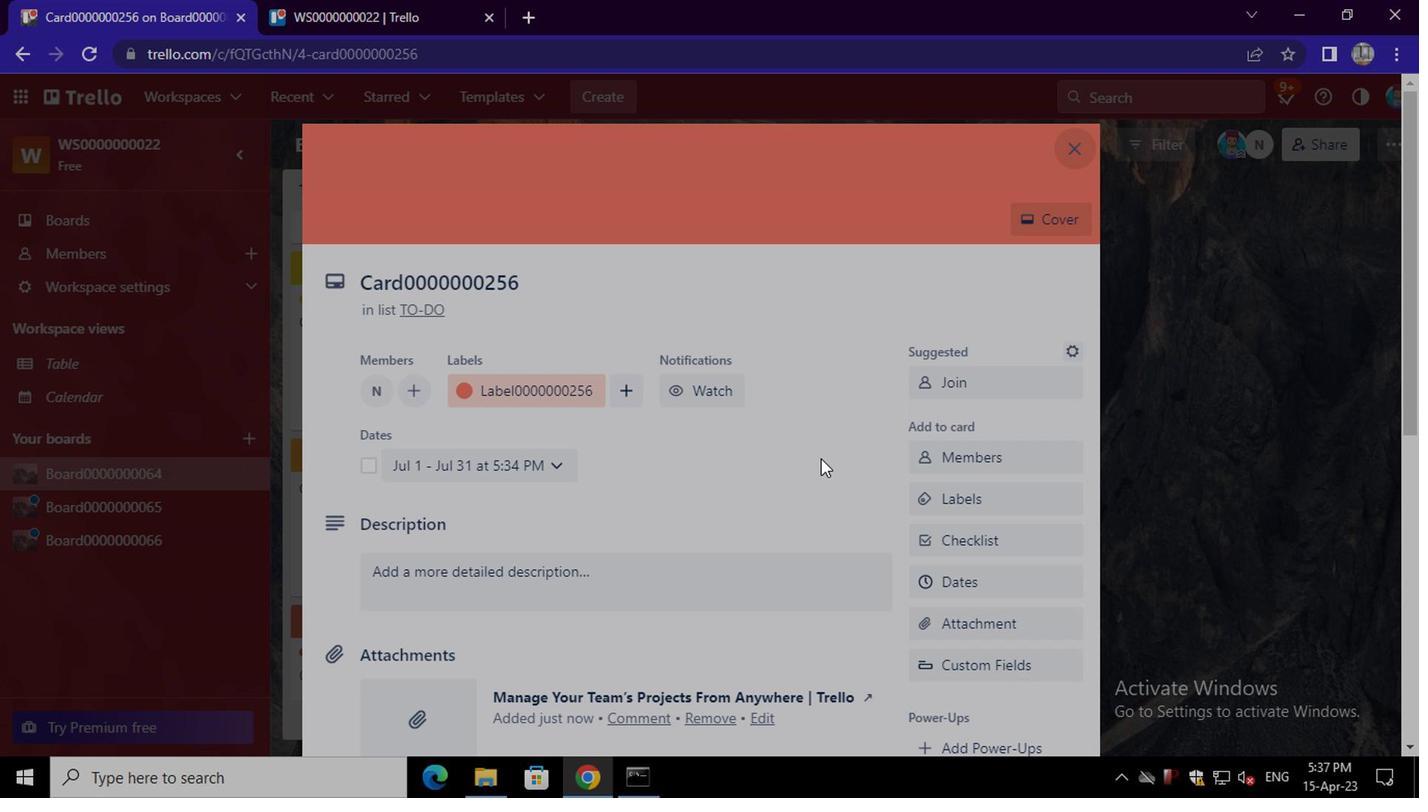 
Action: Mouse moved to (945, 554)
Screenshot: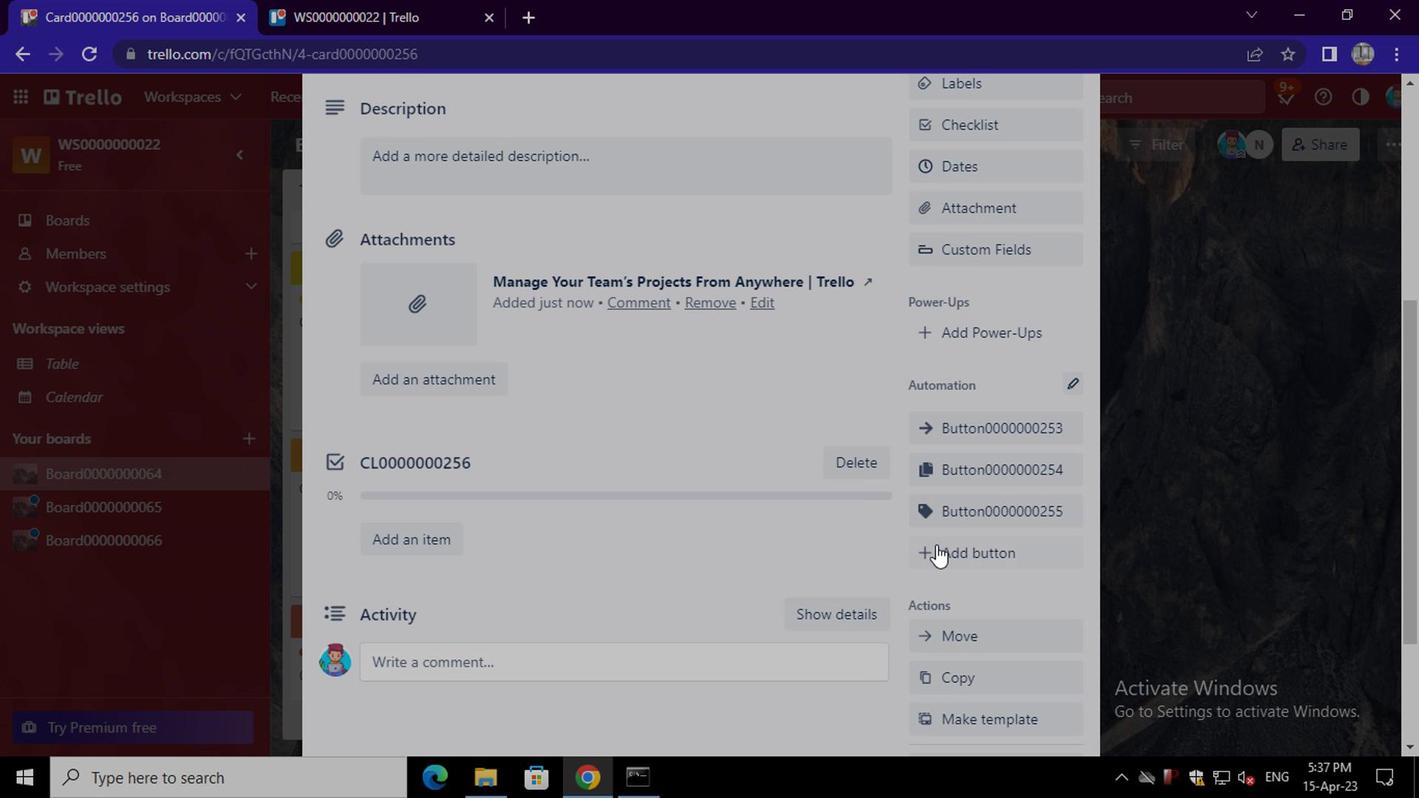 
Action: Mouse pressed left at (945, 554)
Screenshot: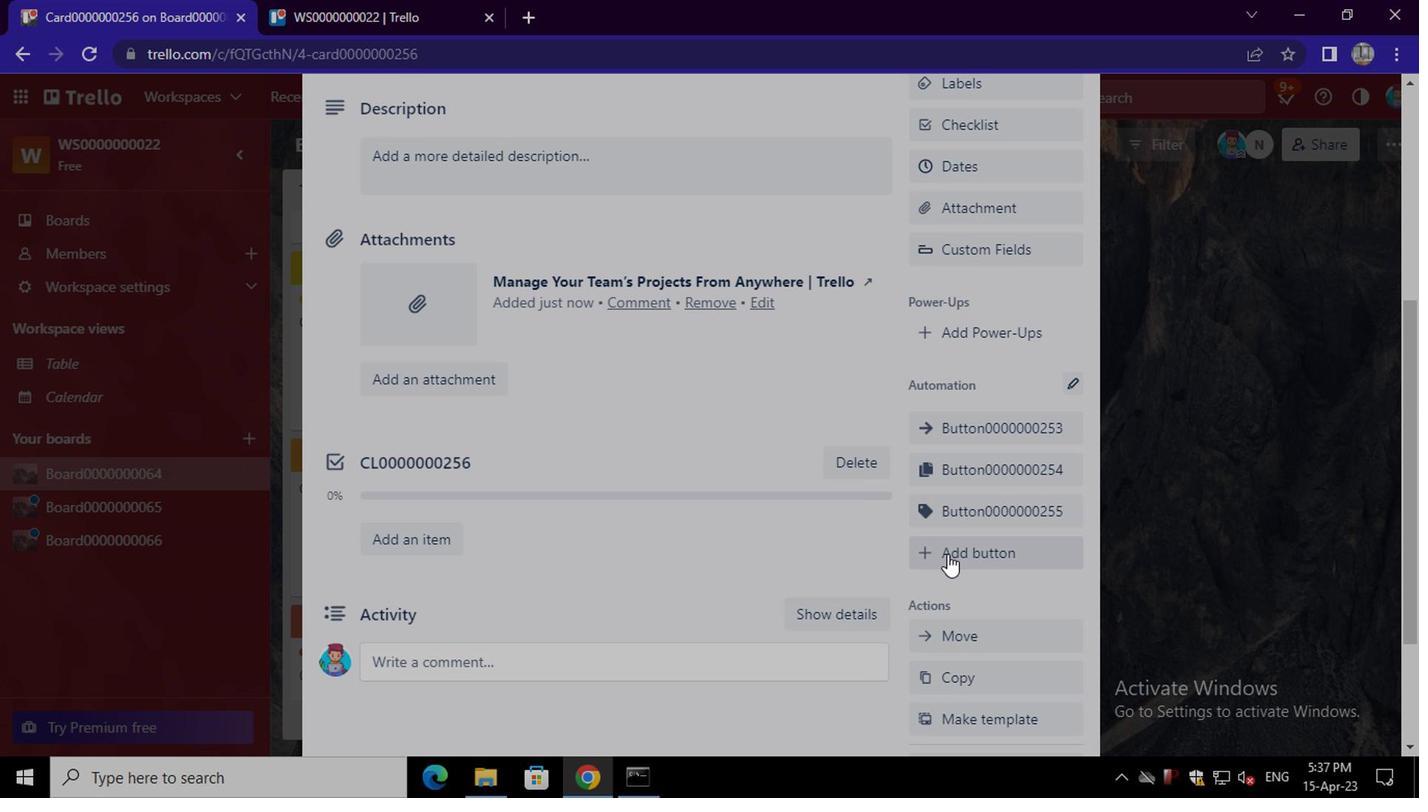 
Action: Mouse moved to (987, 351)
Screenshot: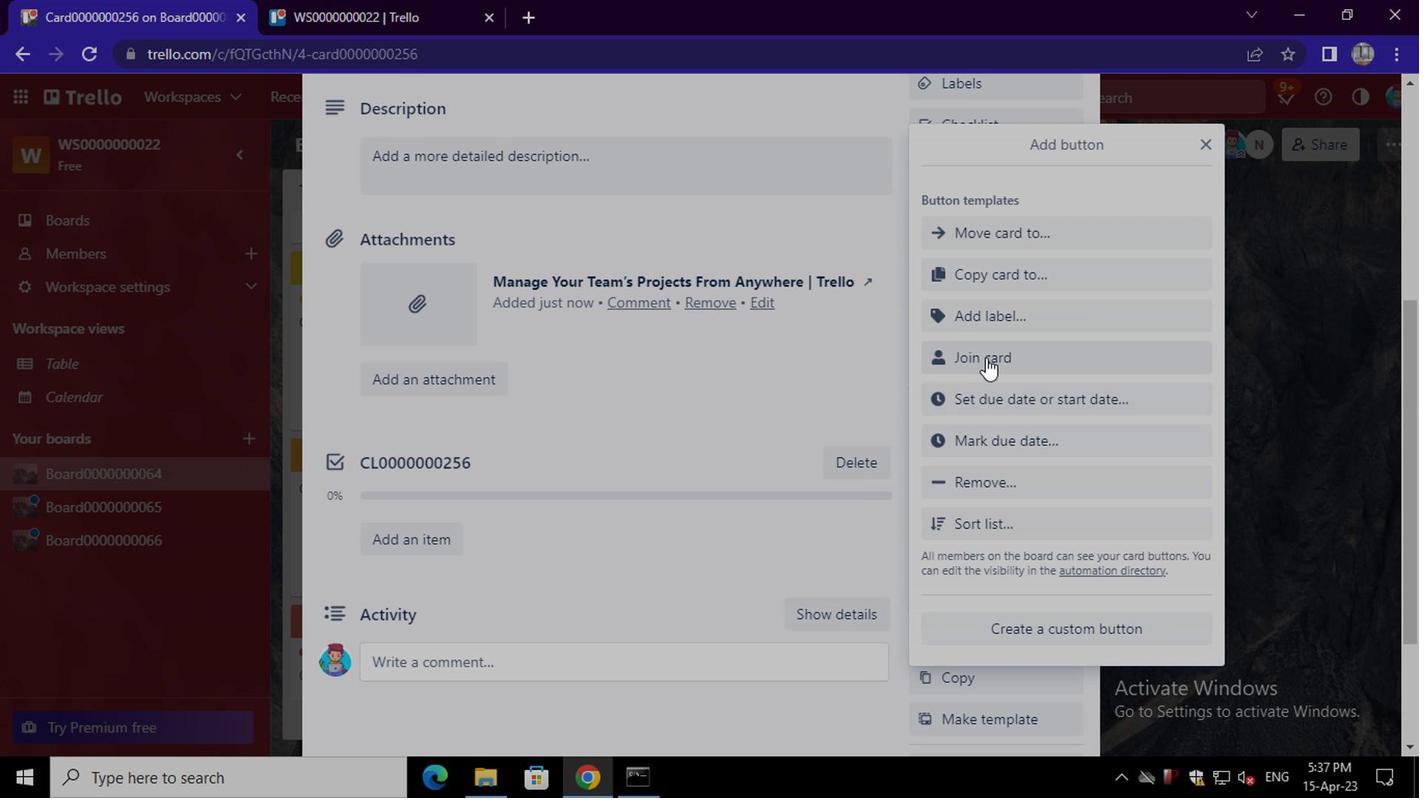 
Action: Mouse pressed left at (987, 351)
Screenshot: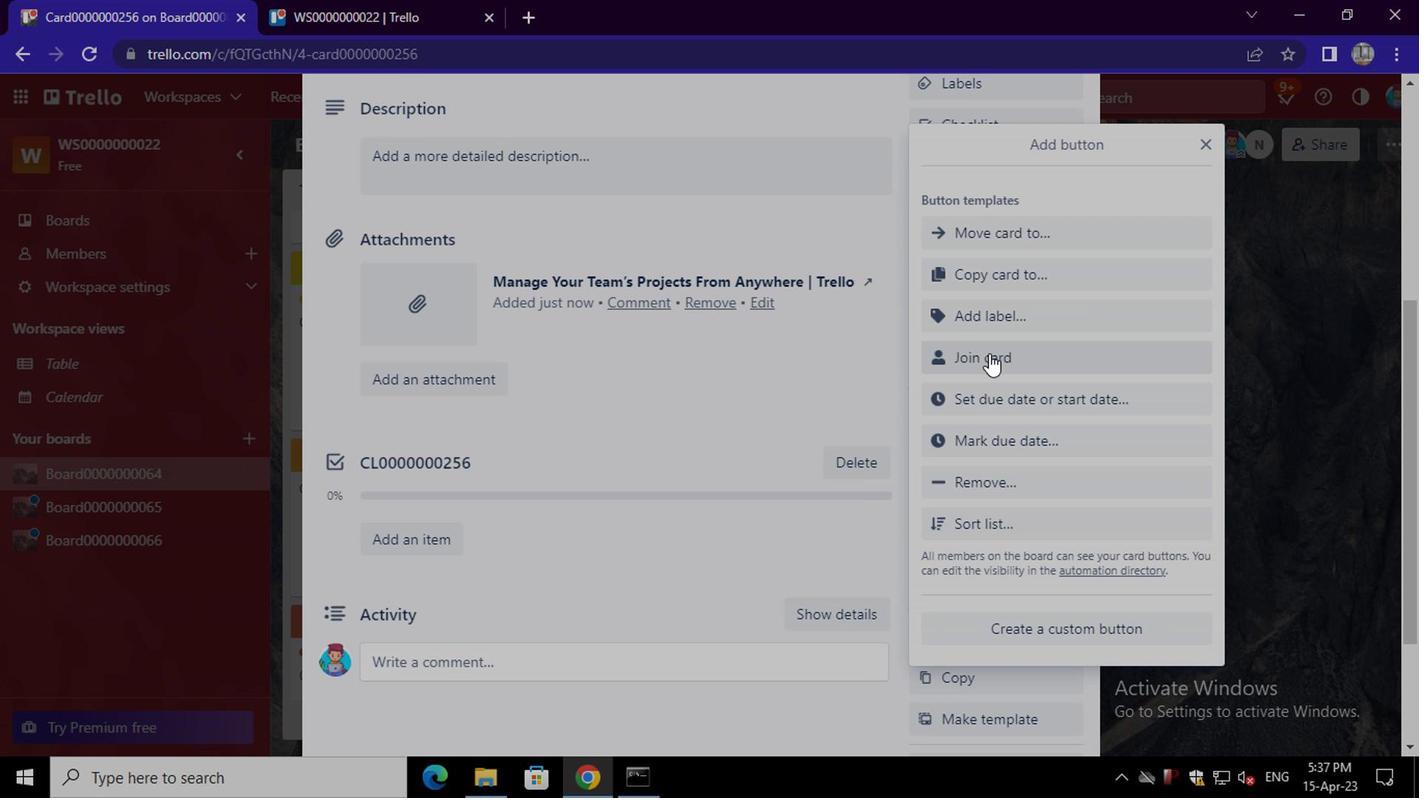 
Action: Mouse moved to (1013, 261)
Screenshot: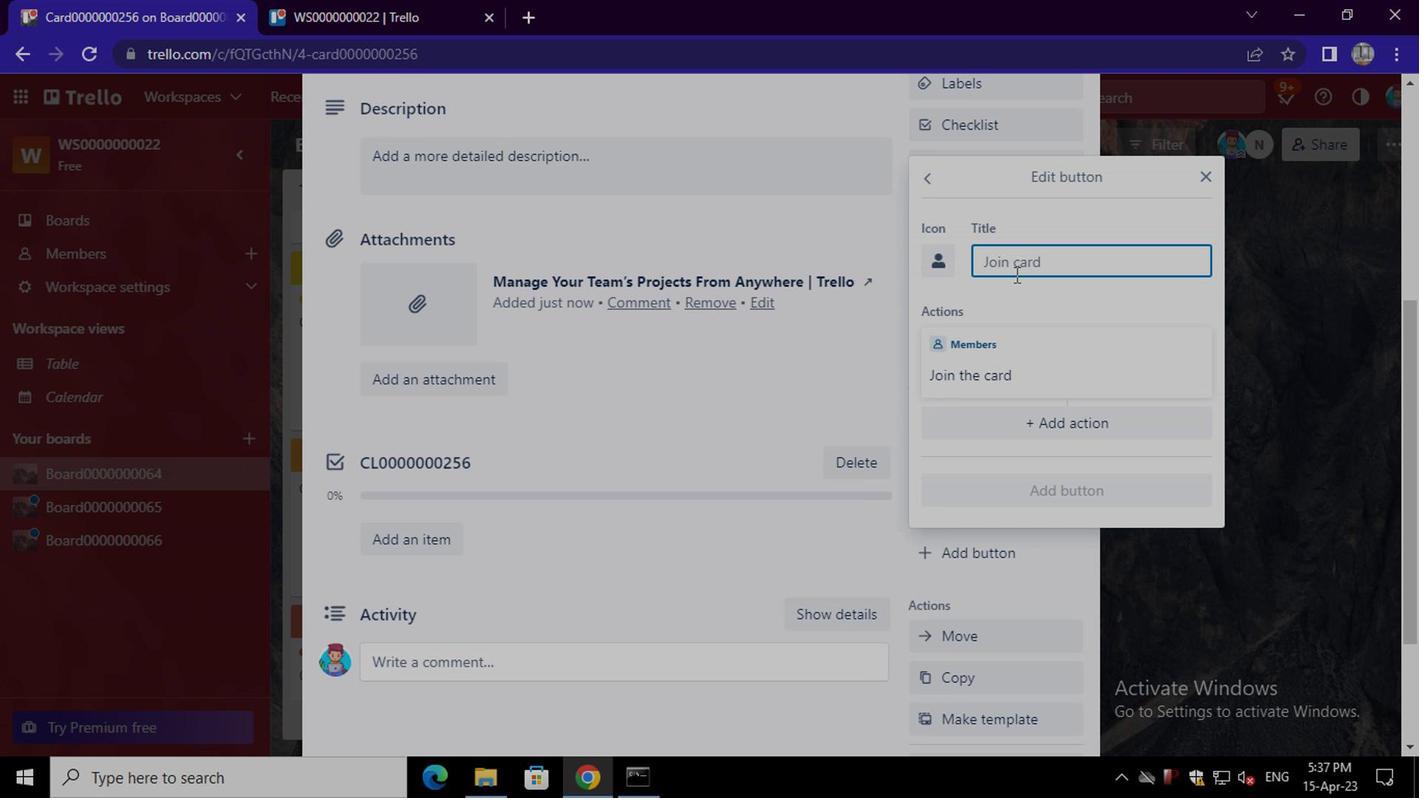 
Action: Mouse pressed left at (1013, 261)
Screenshot: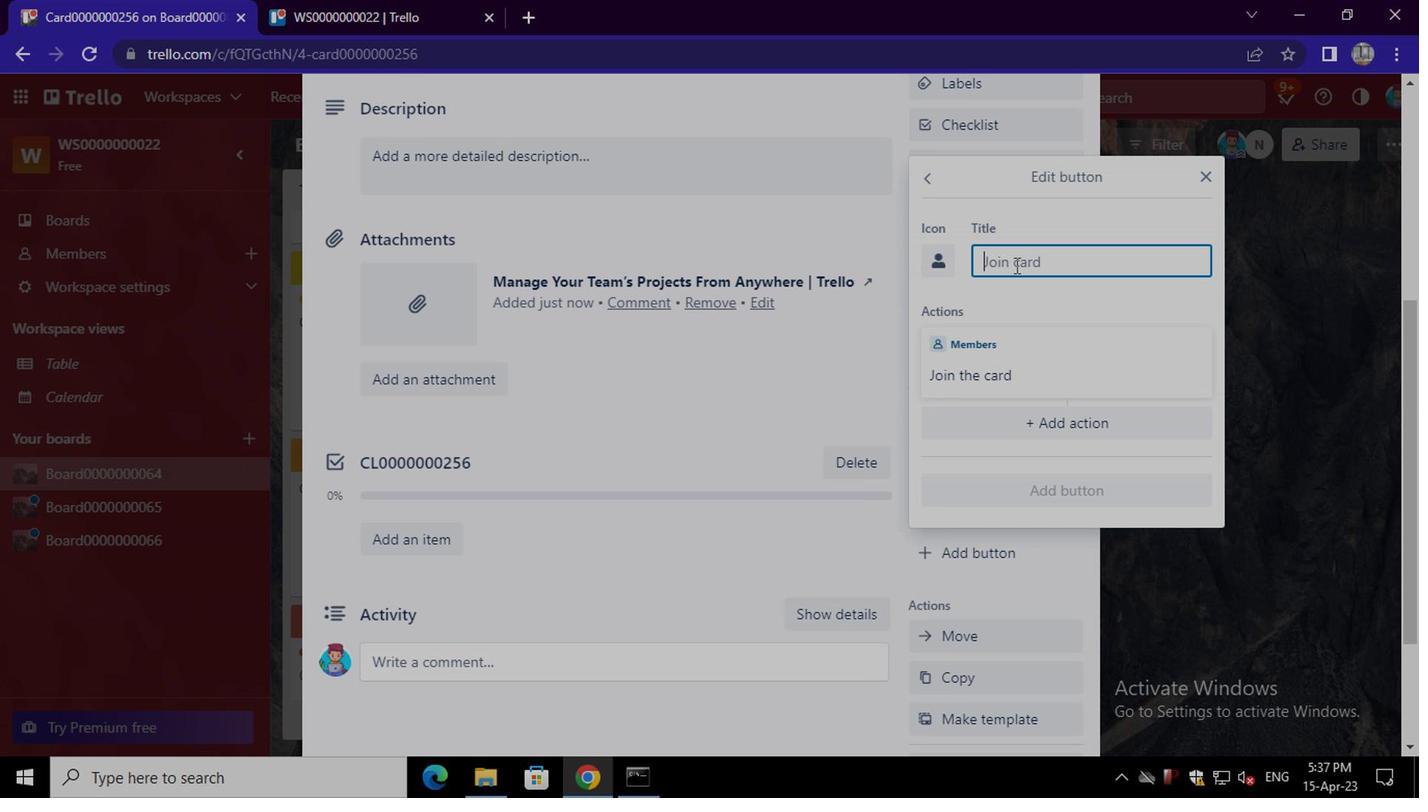 
Action: Key pressed <Key.shift>ctrl+BUTTON0000000256
Screenshot: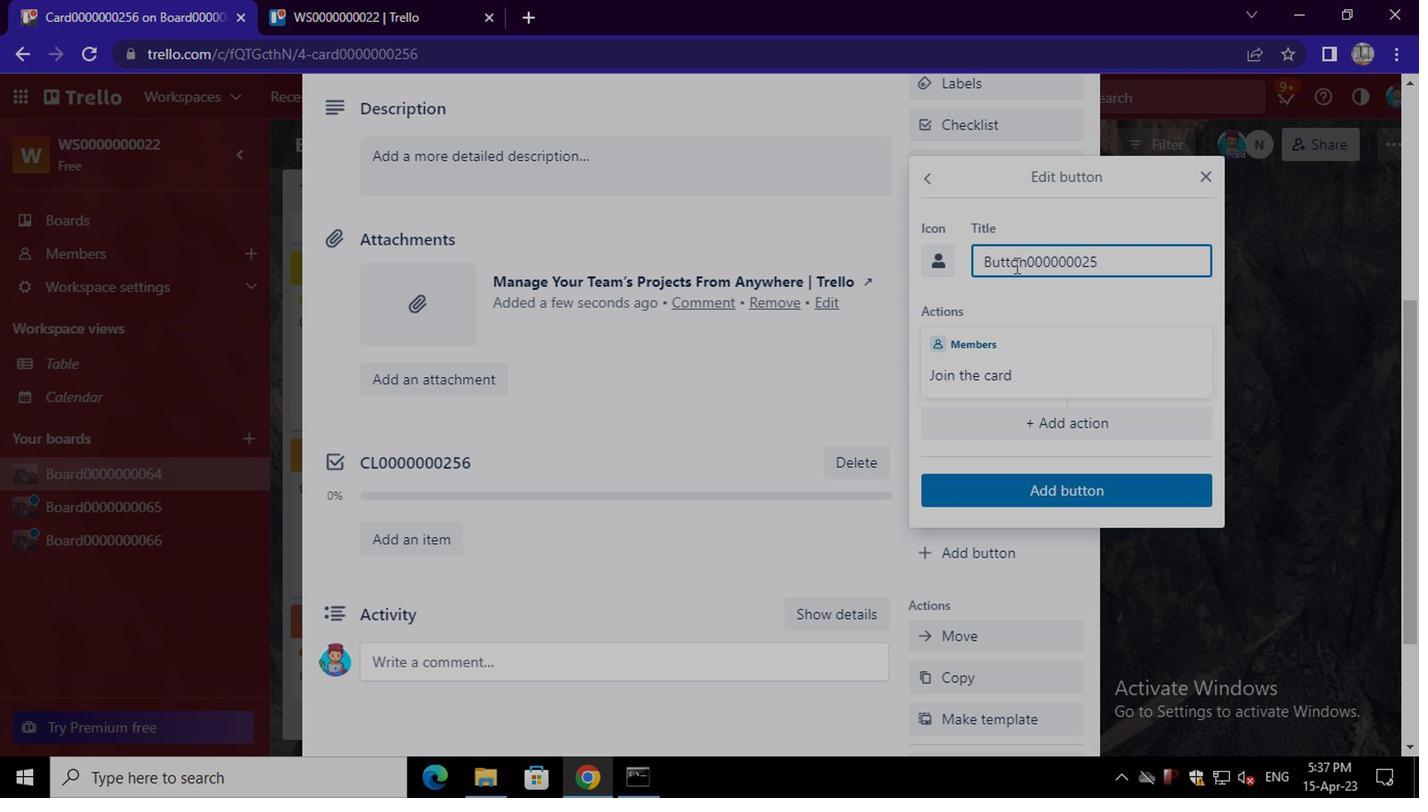 
Action: Mouse moved to (1045, 488)
Screenshot: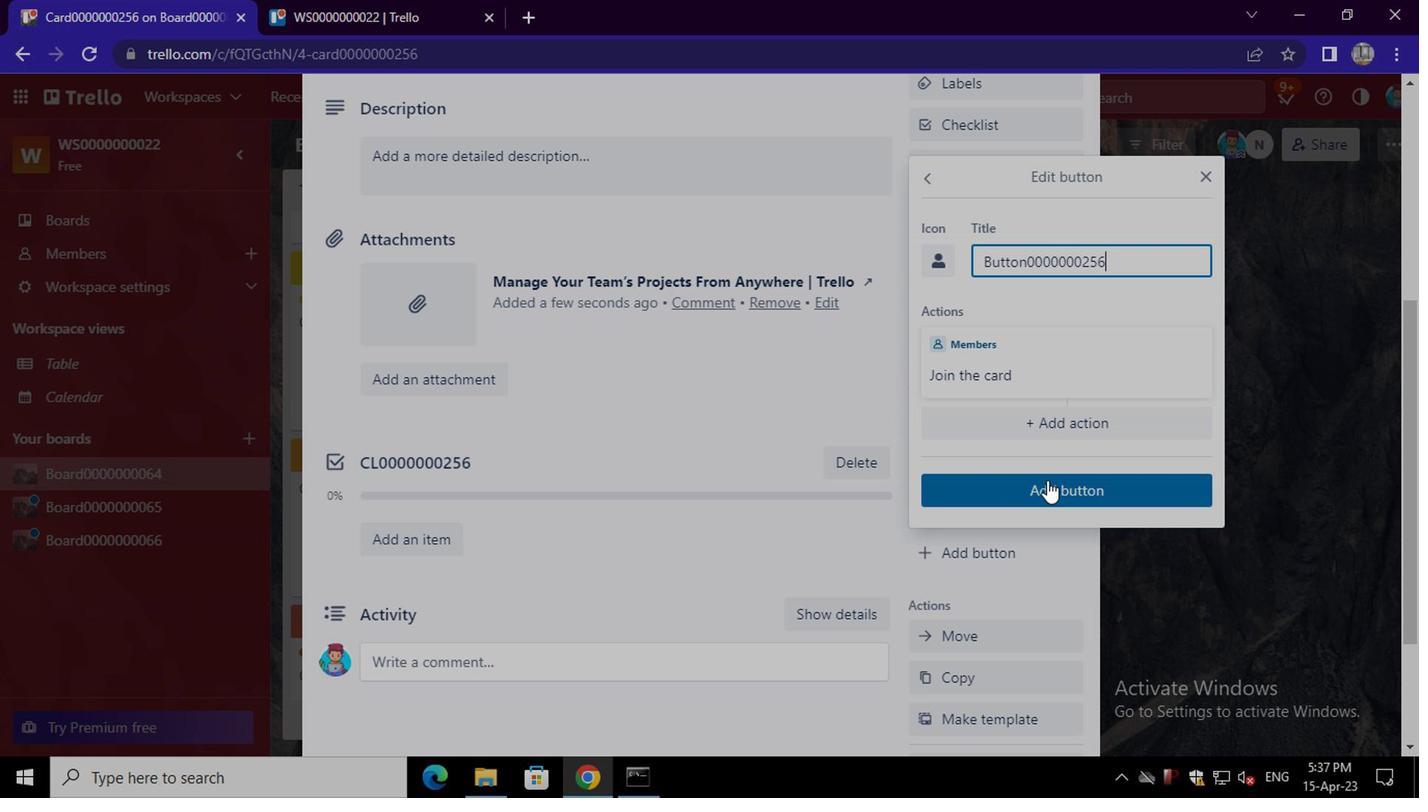 
Action: Mouse pressed left at (1045, 488)
Screenshot: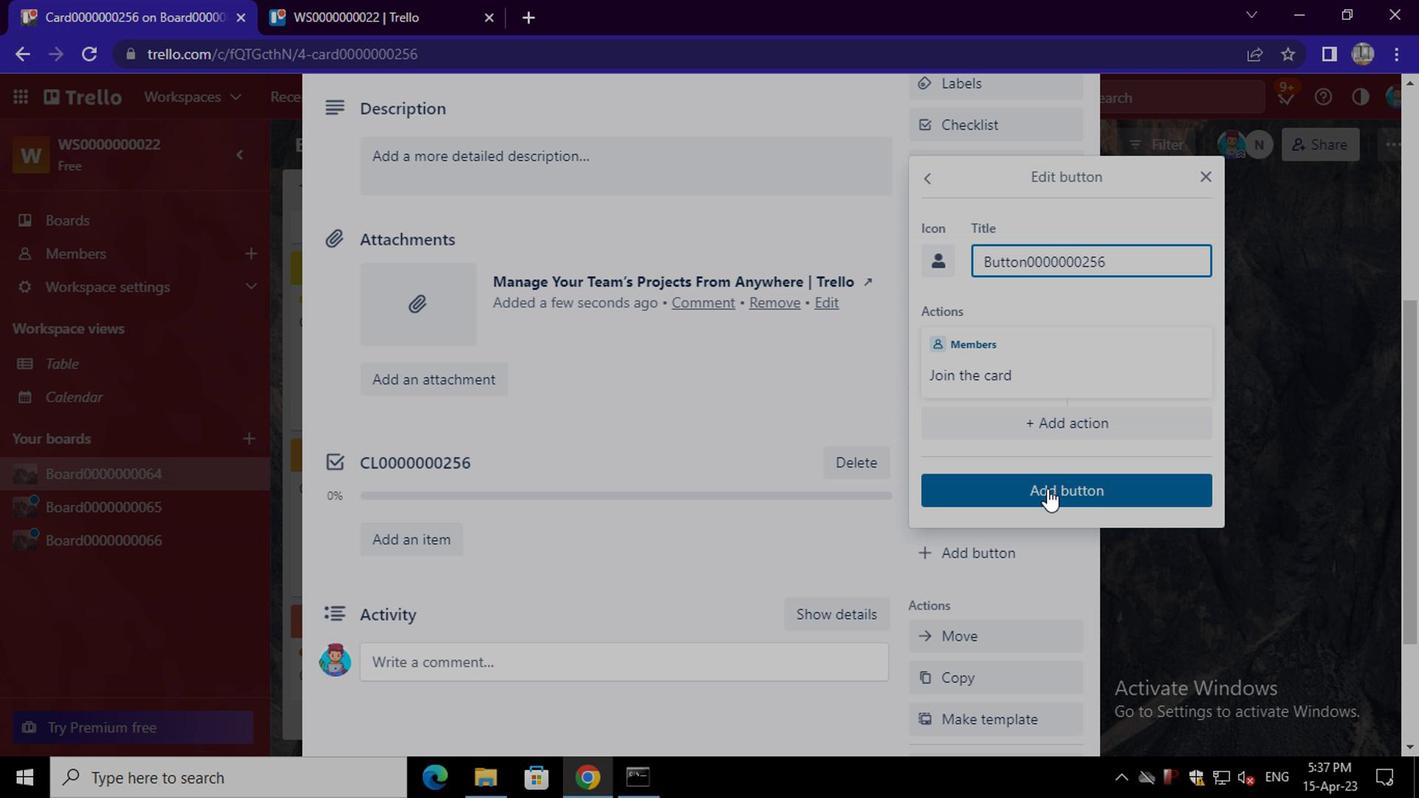 
Action: Mouse moved to (456, 149)
Screenshot: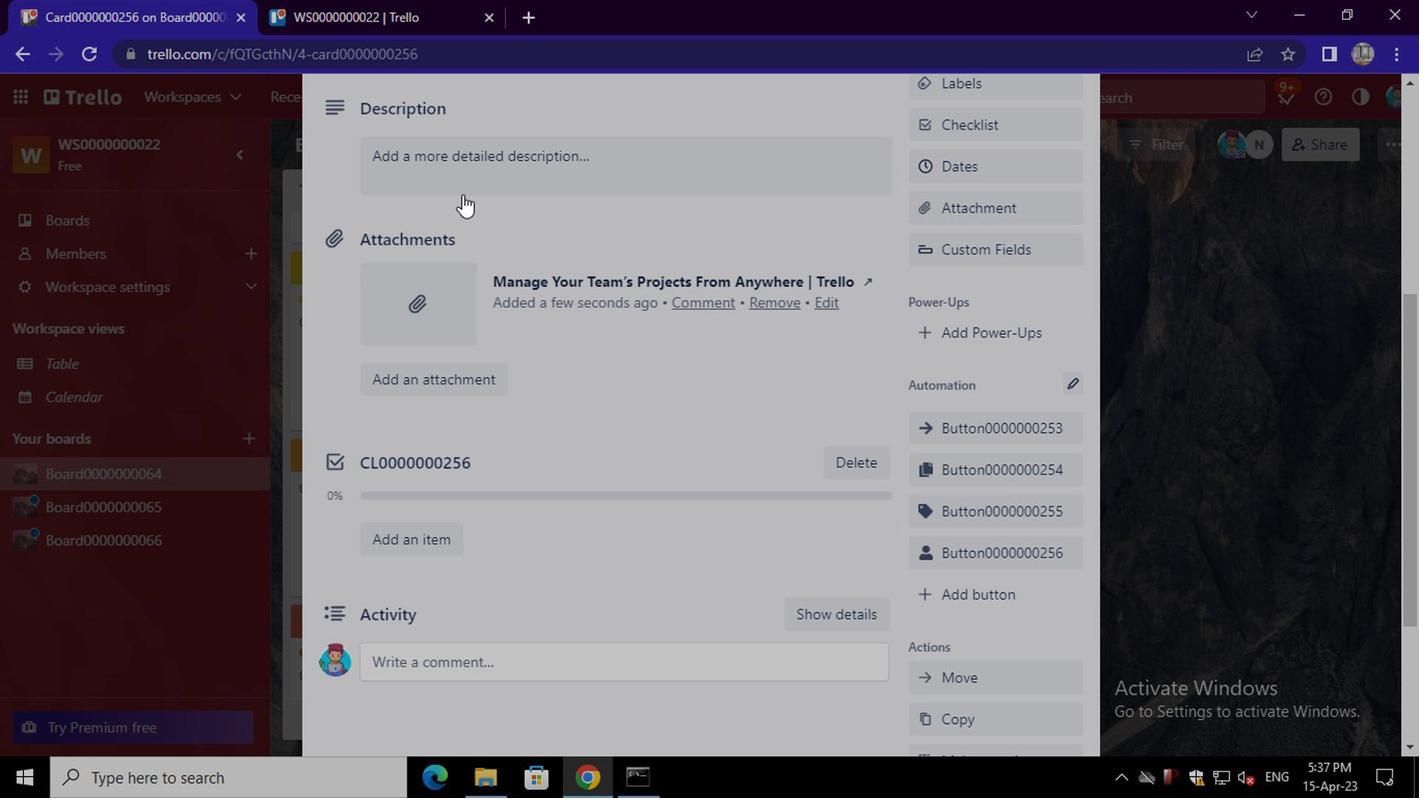 
Action: Mouse pressed left at (456, 149)
Screenshot: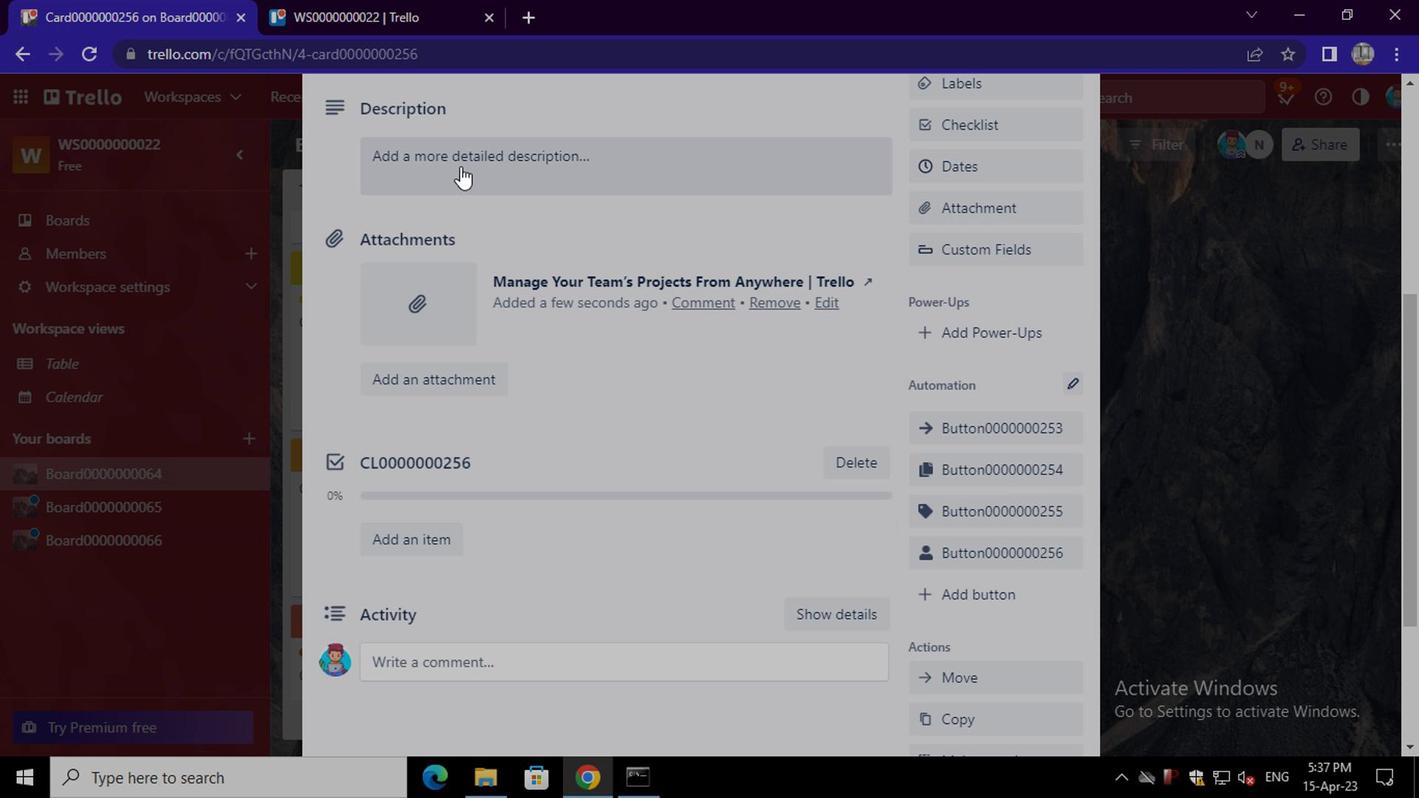 
Action: Mouse moved to (468, 219)
Screenshot: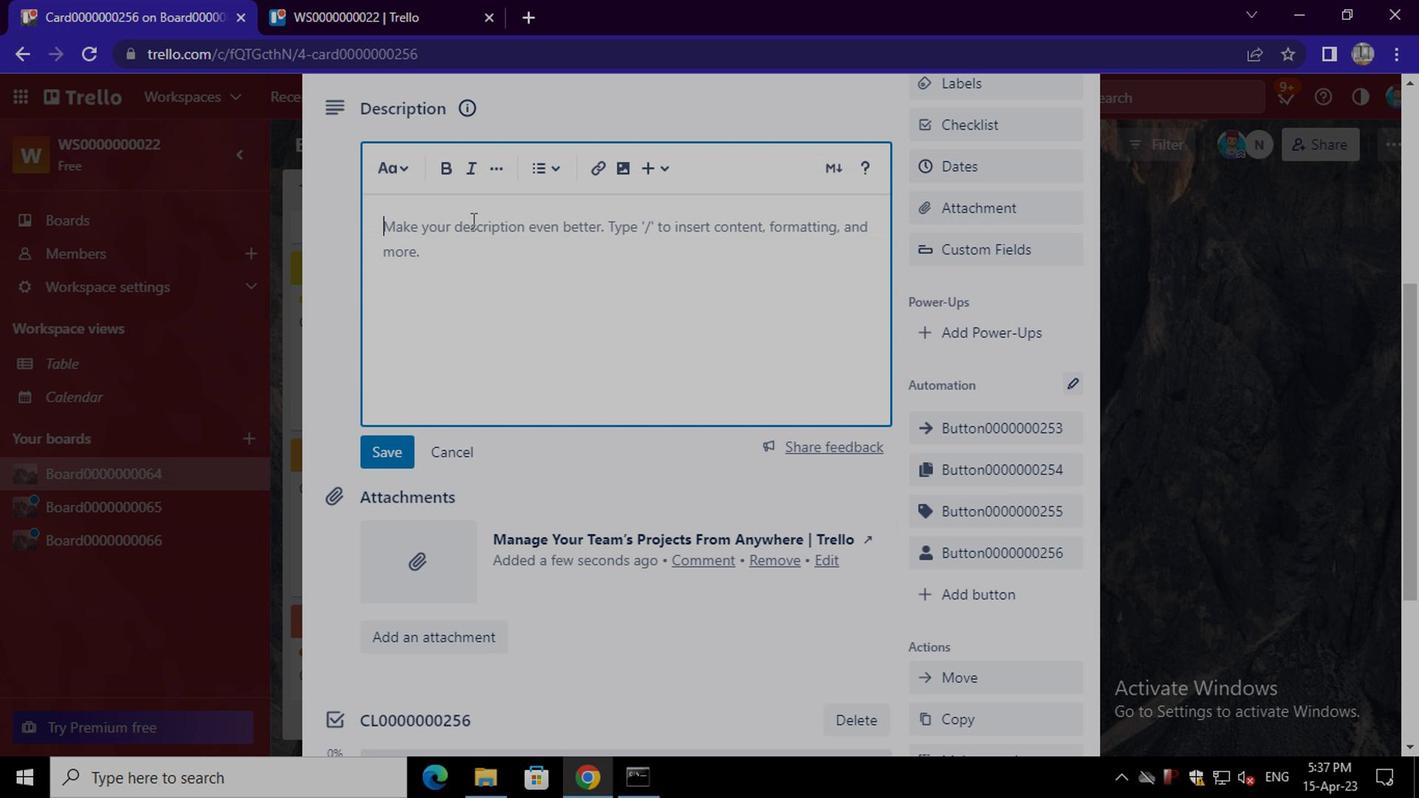 
Action: Mouse pressed left at (468, 219)
Screenshot: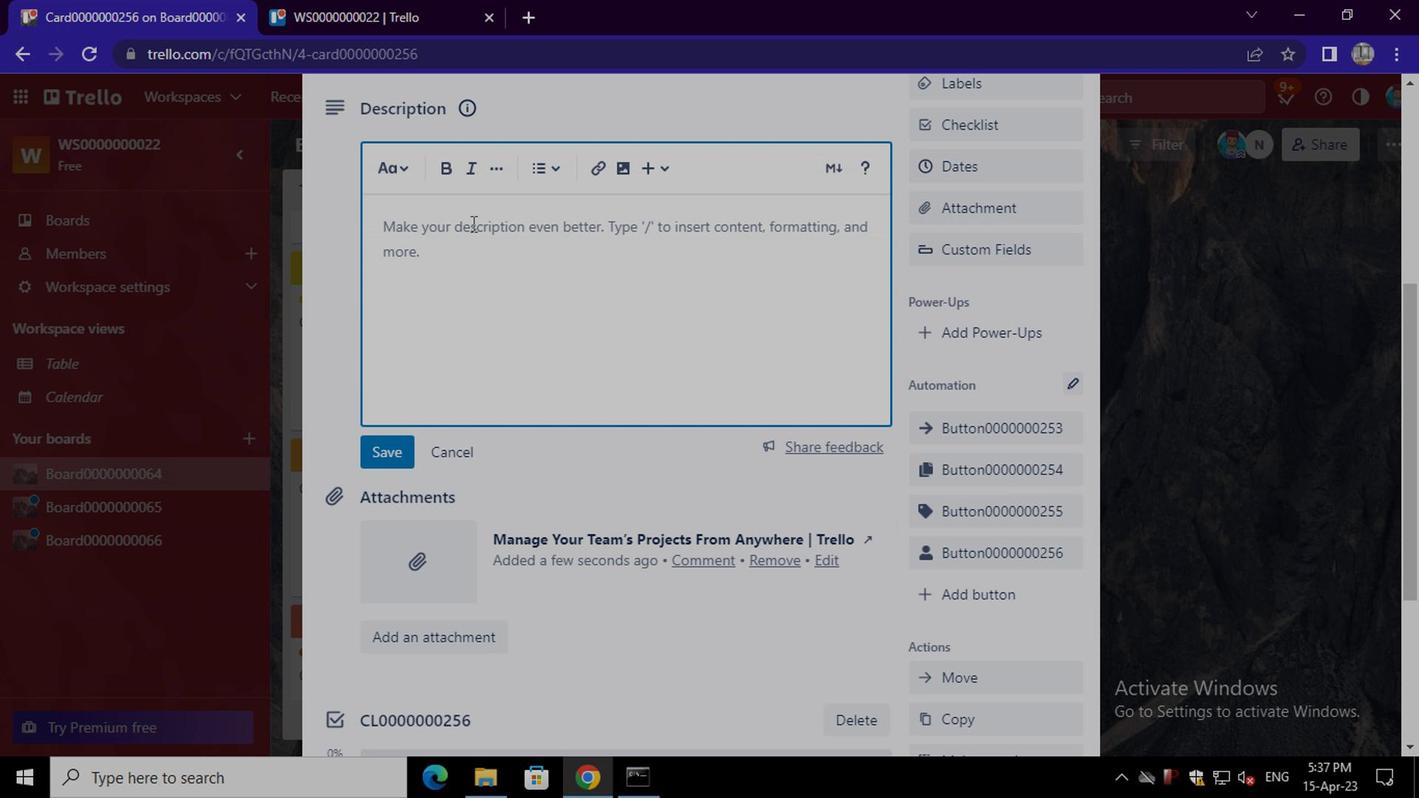 
Action: Key pressed <Key.shift>DS0000000256
Screenshot: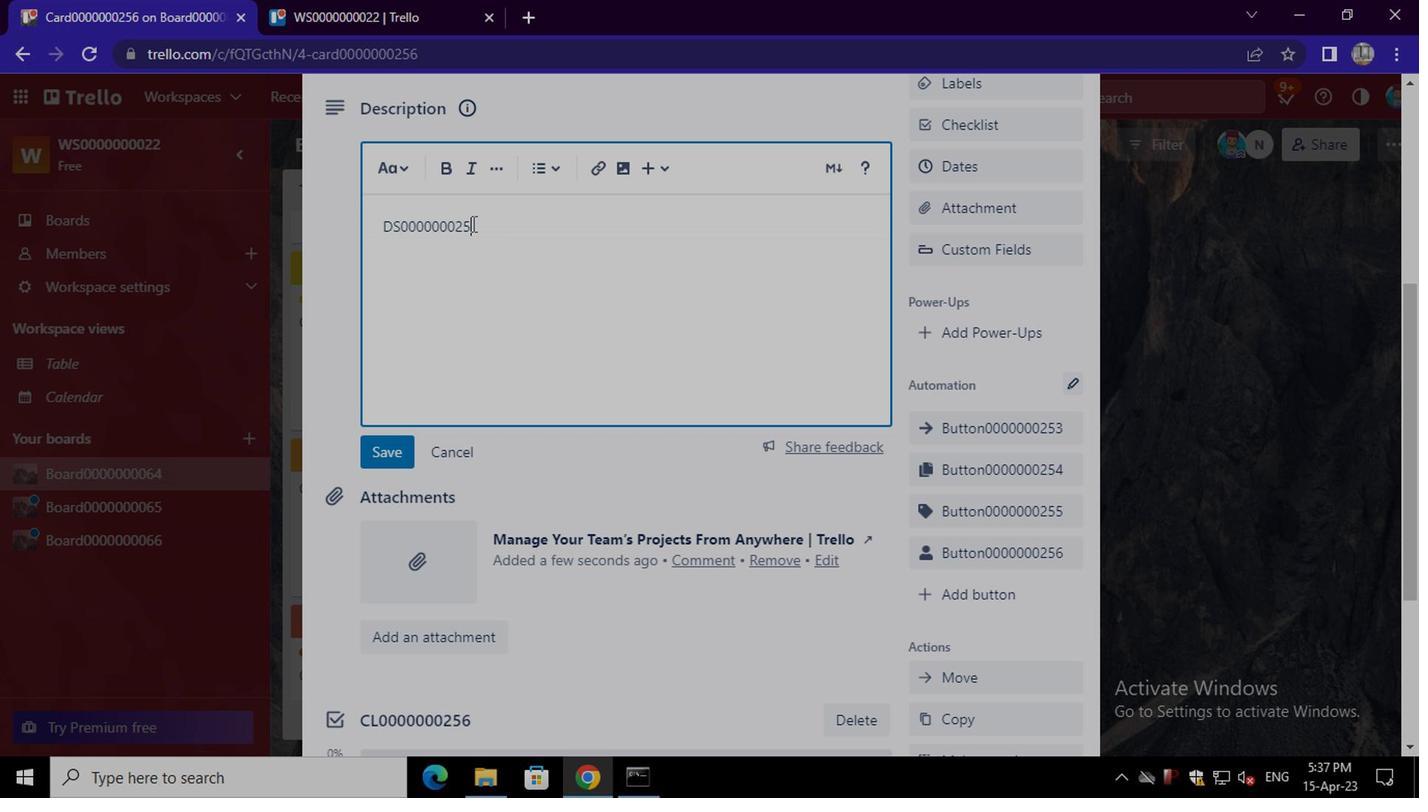 
Action: Mouse moved to (388, 442)
Screenshot: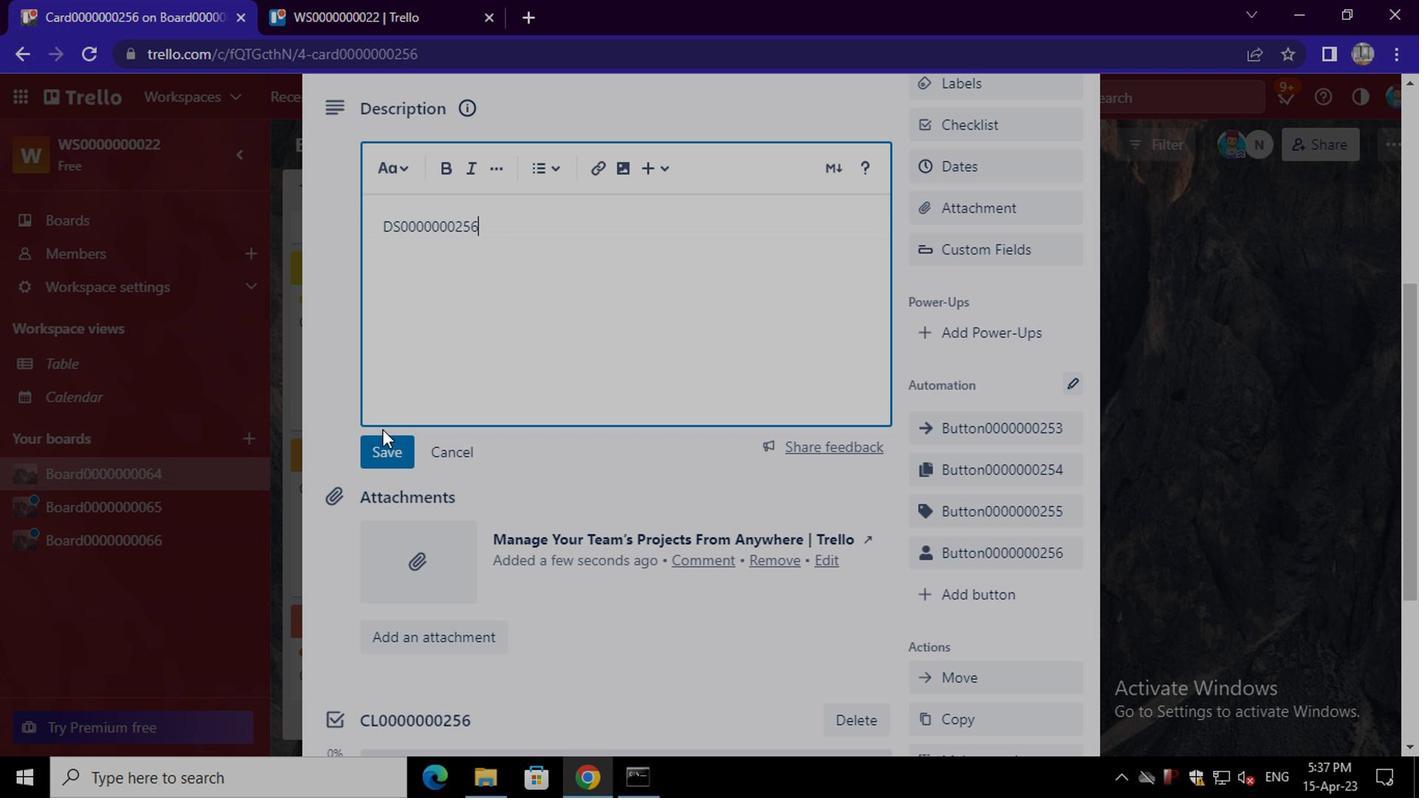 
Action: Mouse pressed left at (388, 442)
Screenshot: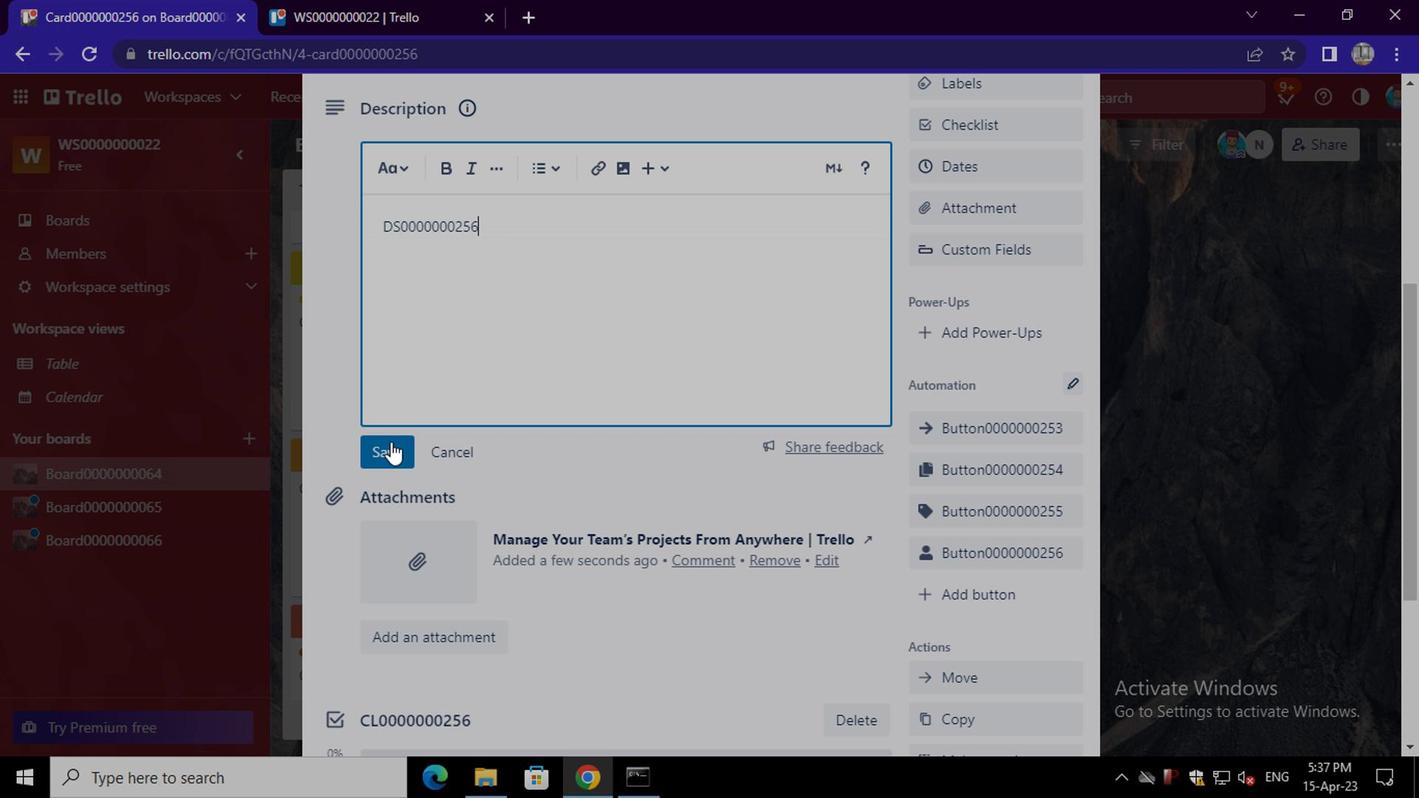
Action: Mouse moved to (493, 415)
Screenshot: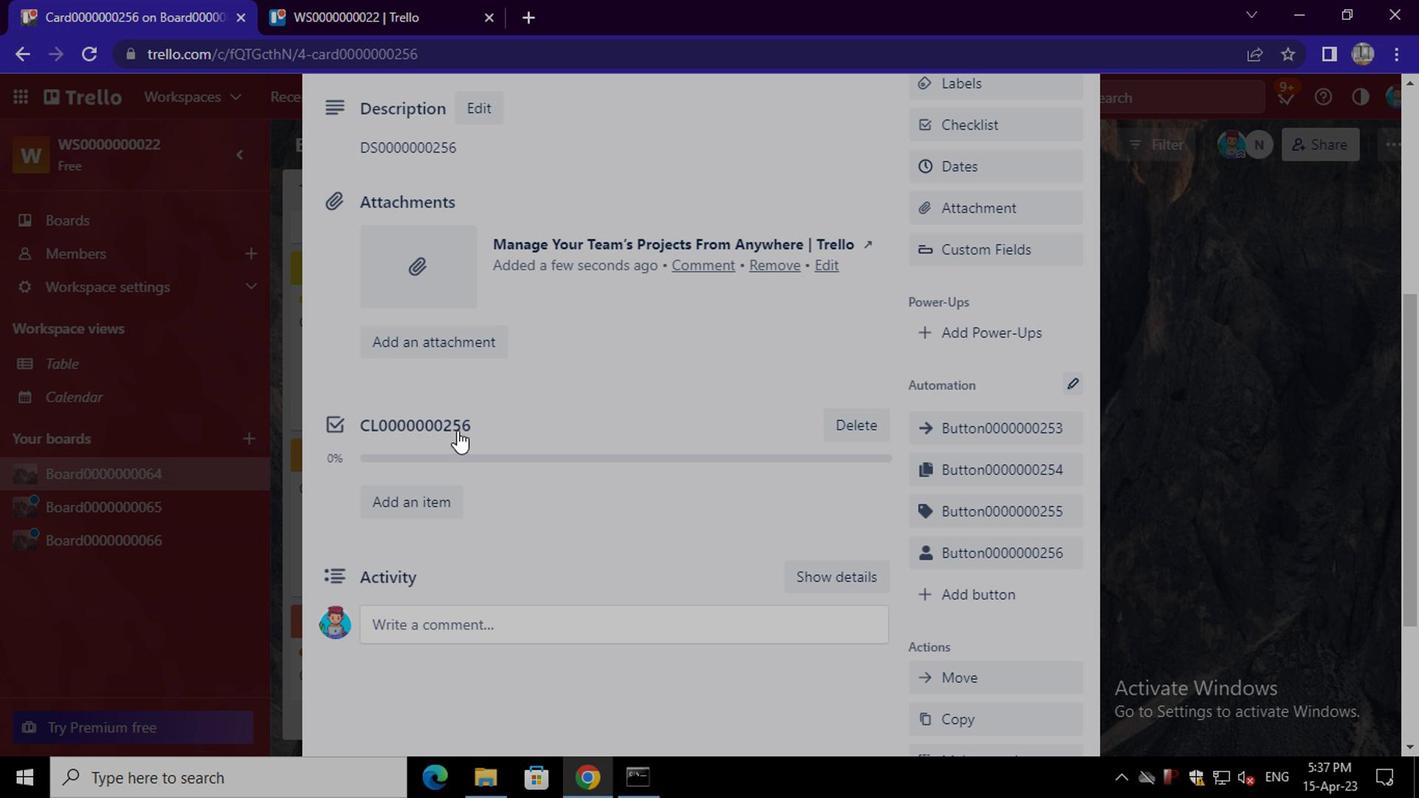 
Action: Mouse scrolled (493, 414) with delta (0, -1)
Screenshot: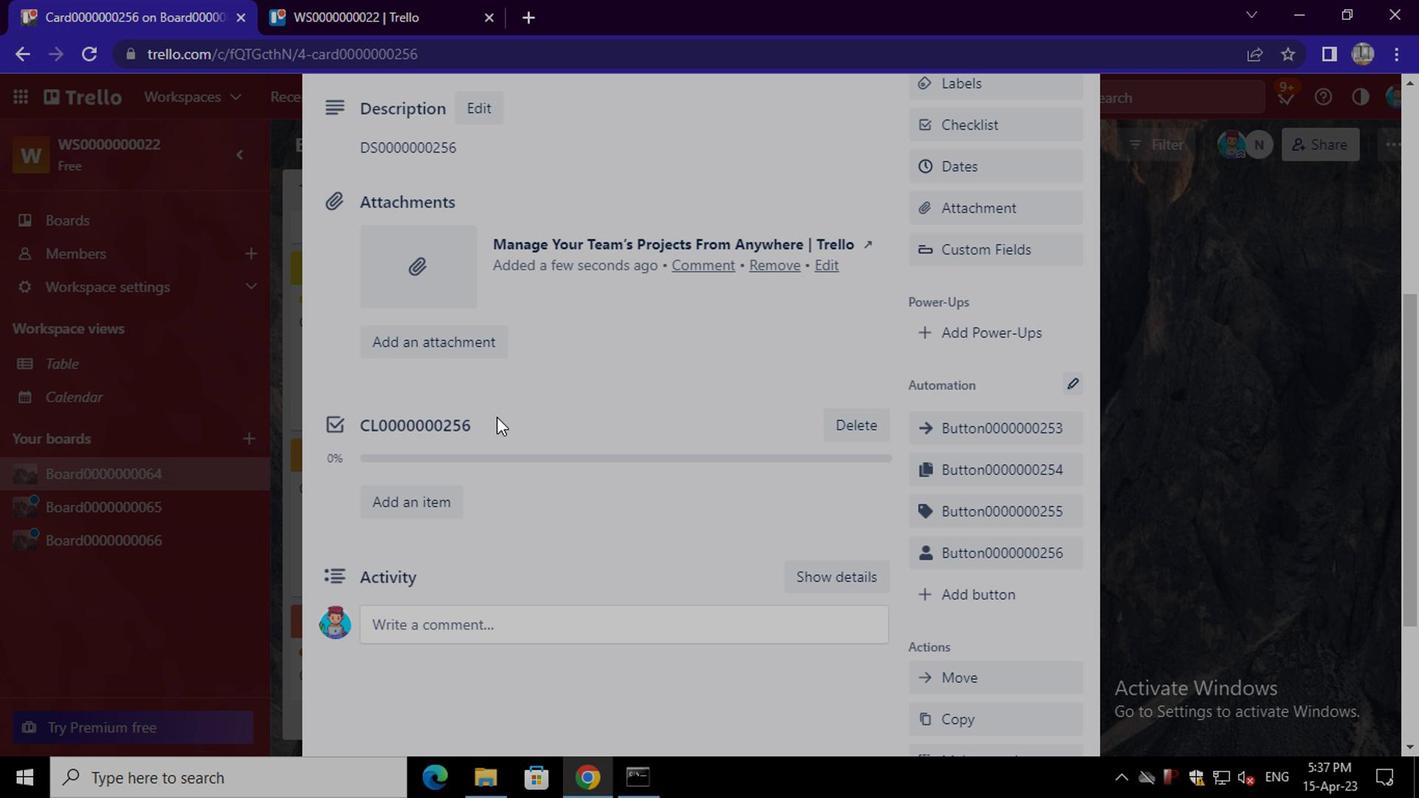 
Action: Mouse scrolled (493, 414) with delta (0, -1)
Screenshot: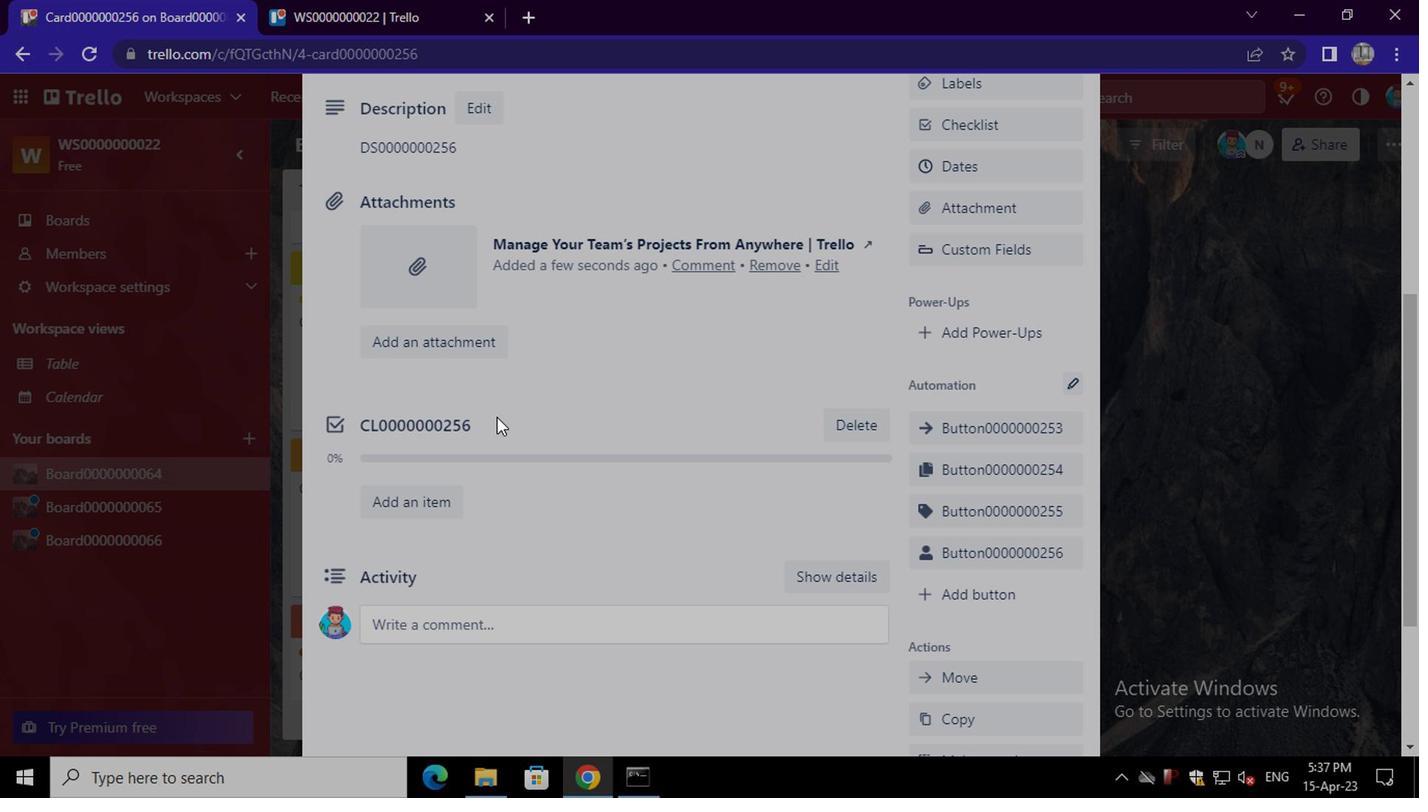 
Action: Mouse moved to (454, 408)
Screenshot: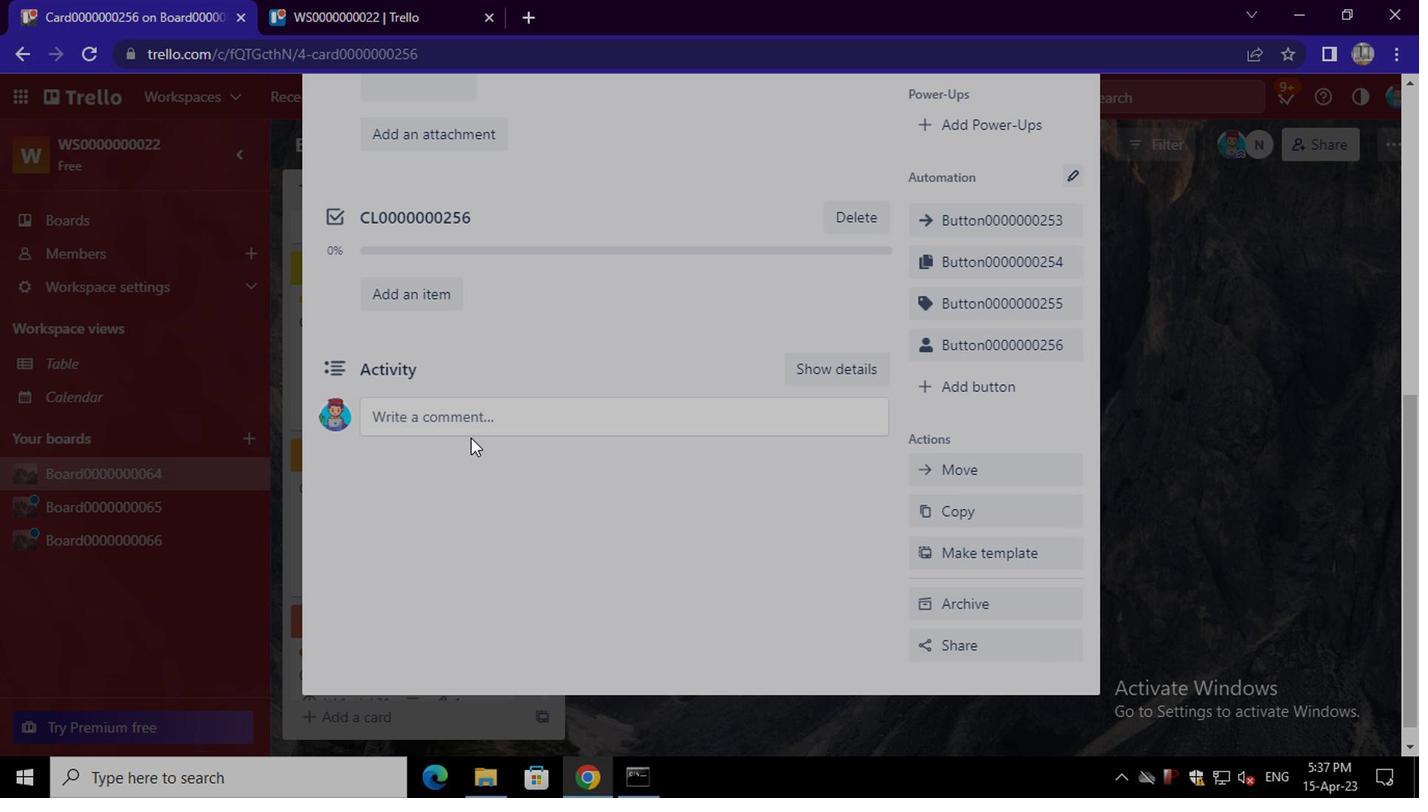 
Action: Mouse pressed left at (454, 408)
Screenshot: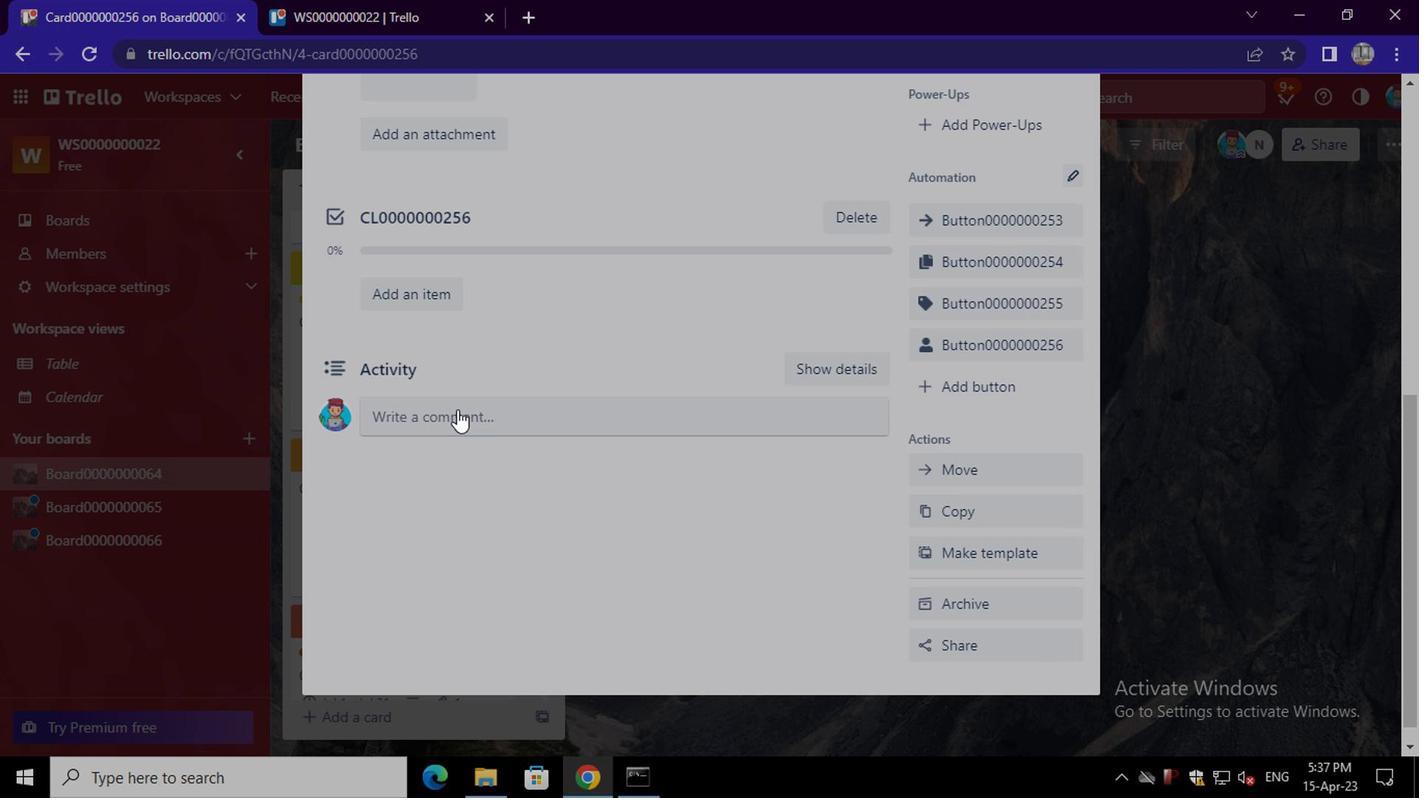 
Action: Mouse moved to (454, 416)
Screenshot: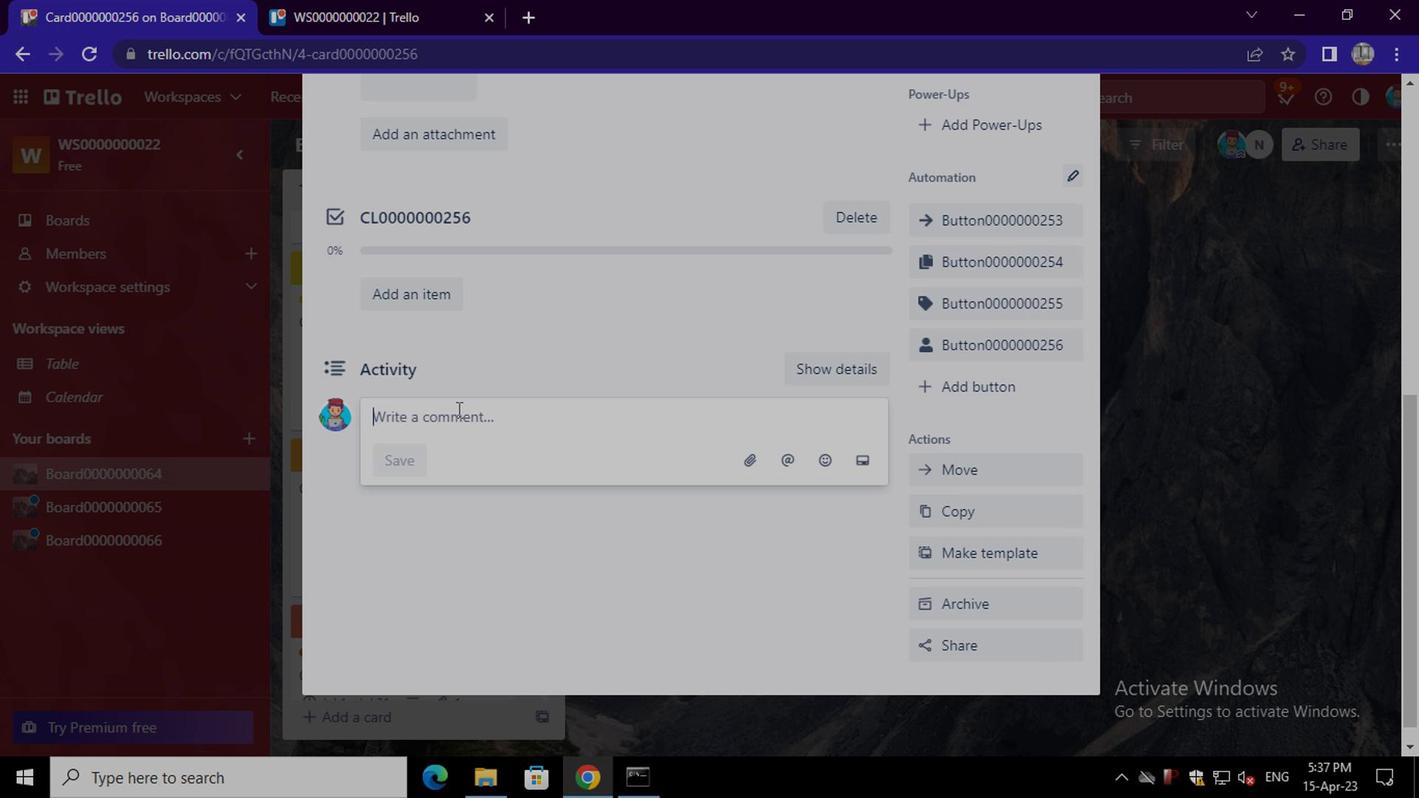 
Action: Mouse pressed left at (454, 416)
Screenshot: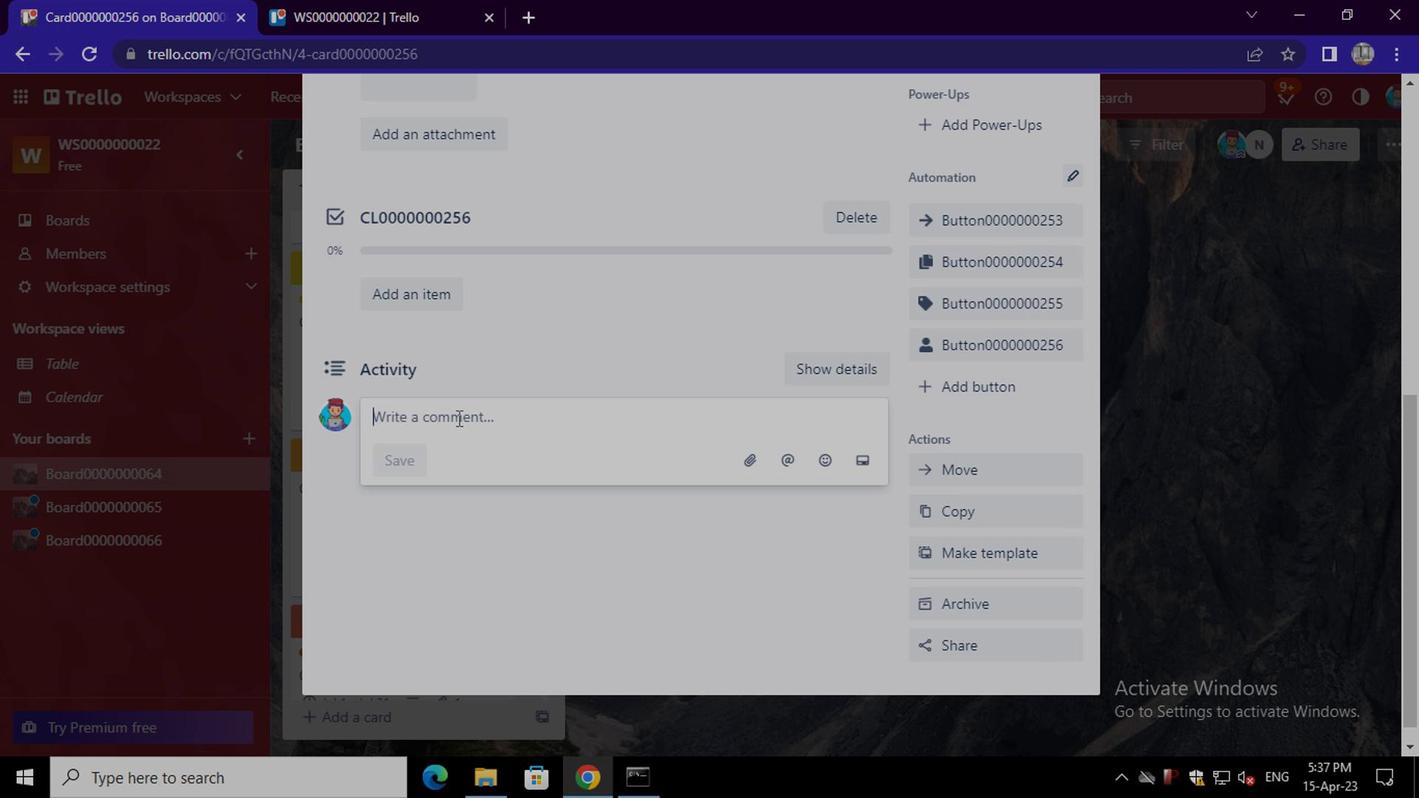 
Action: Mouse moved to (456, 416)
Screenshot: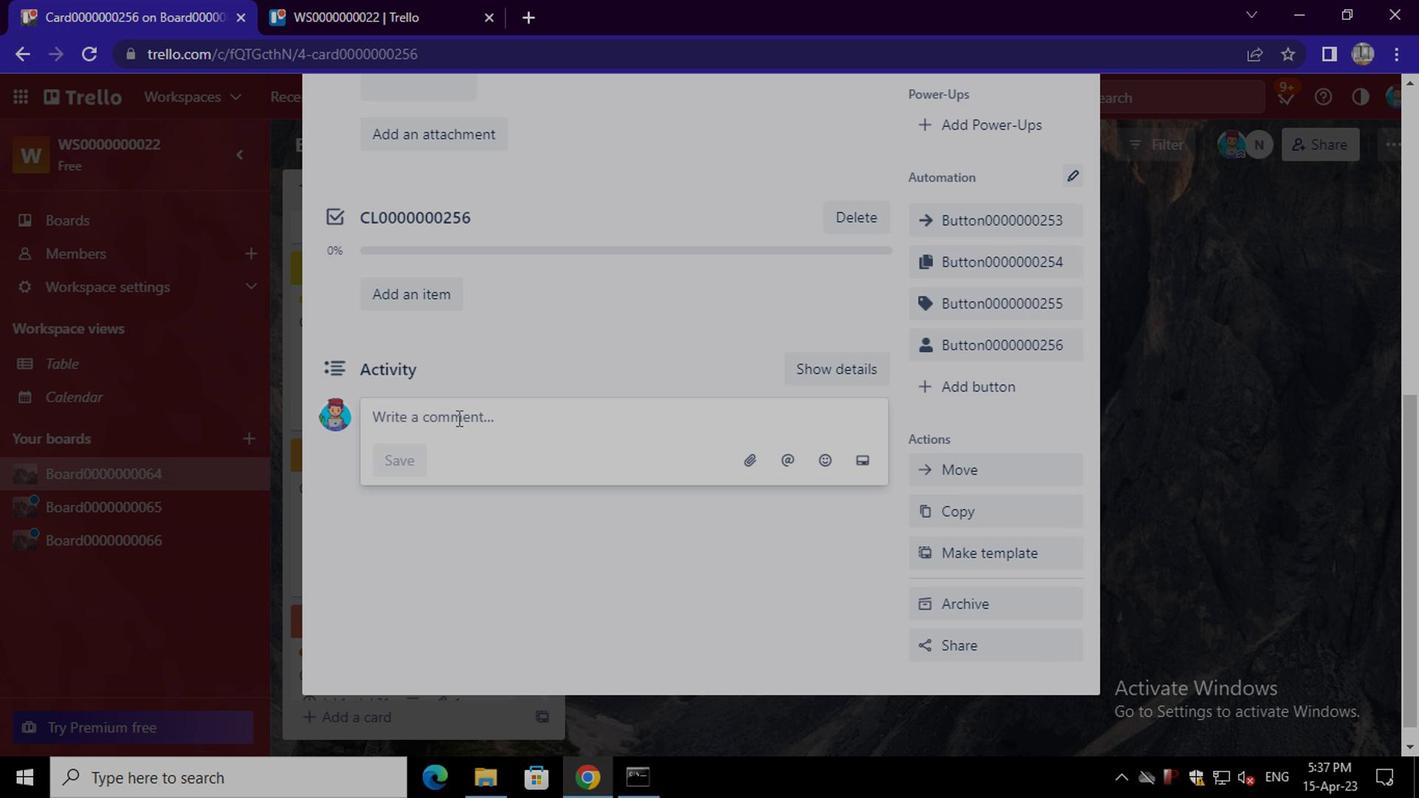 
Action: Key pressed <Key.shift>CM0000000256
Screenshot: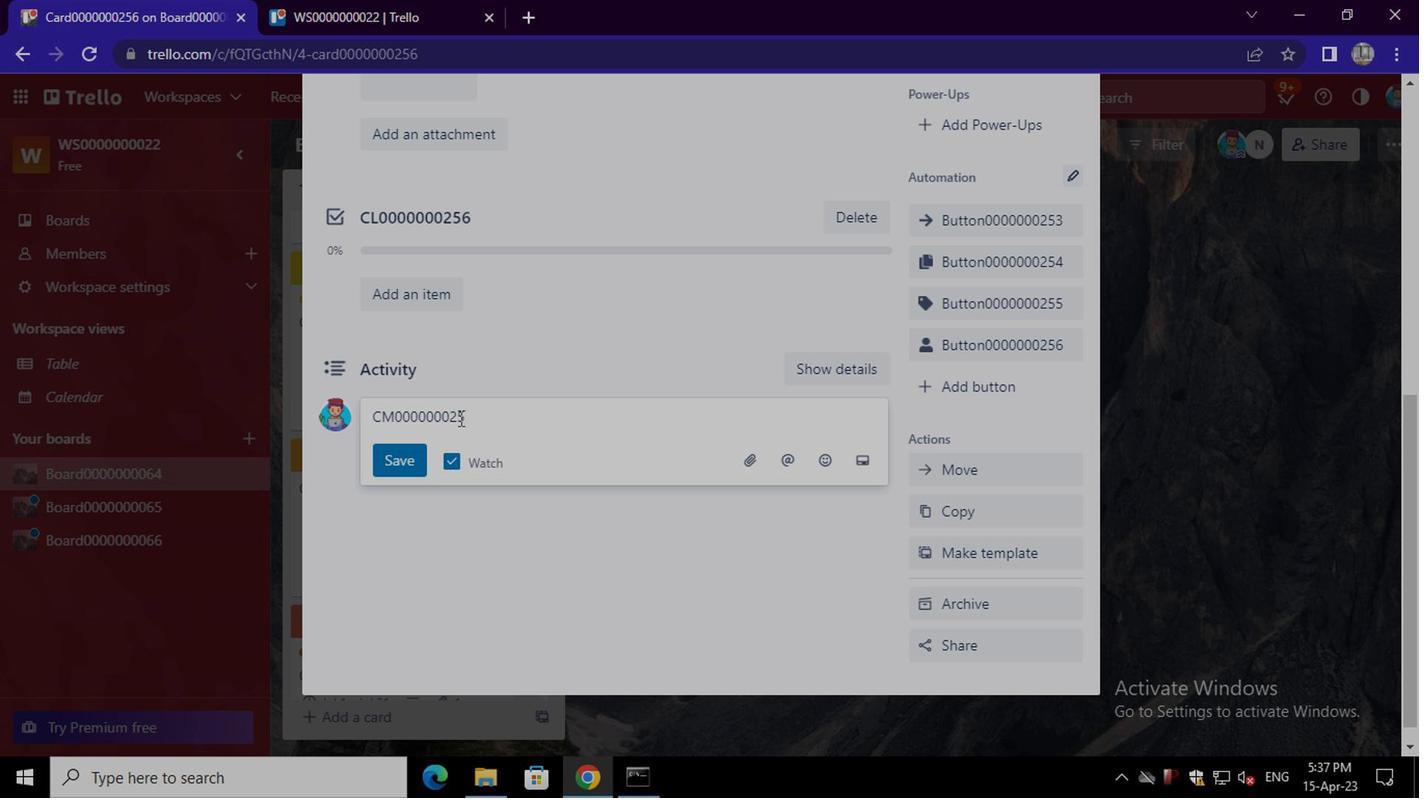
Action: Mouse moved to (397, 457)
Screenshot: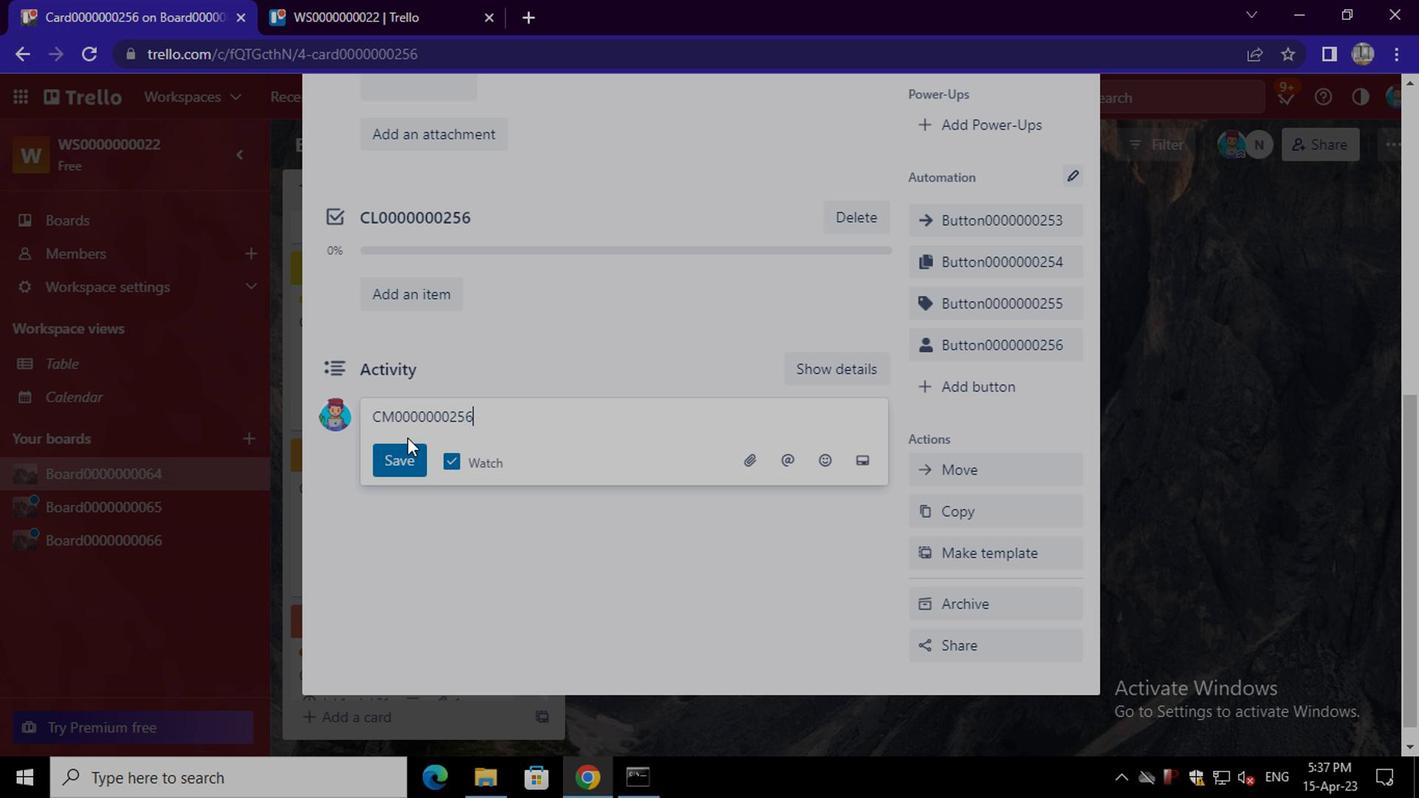 
Action: Mouse pressed left at (397, 457)
Screenshot: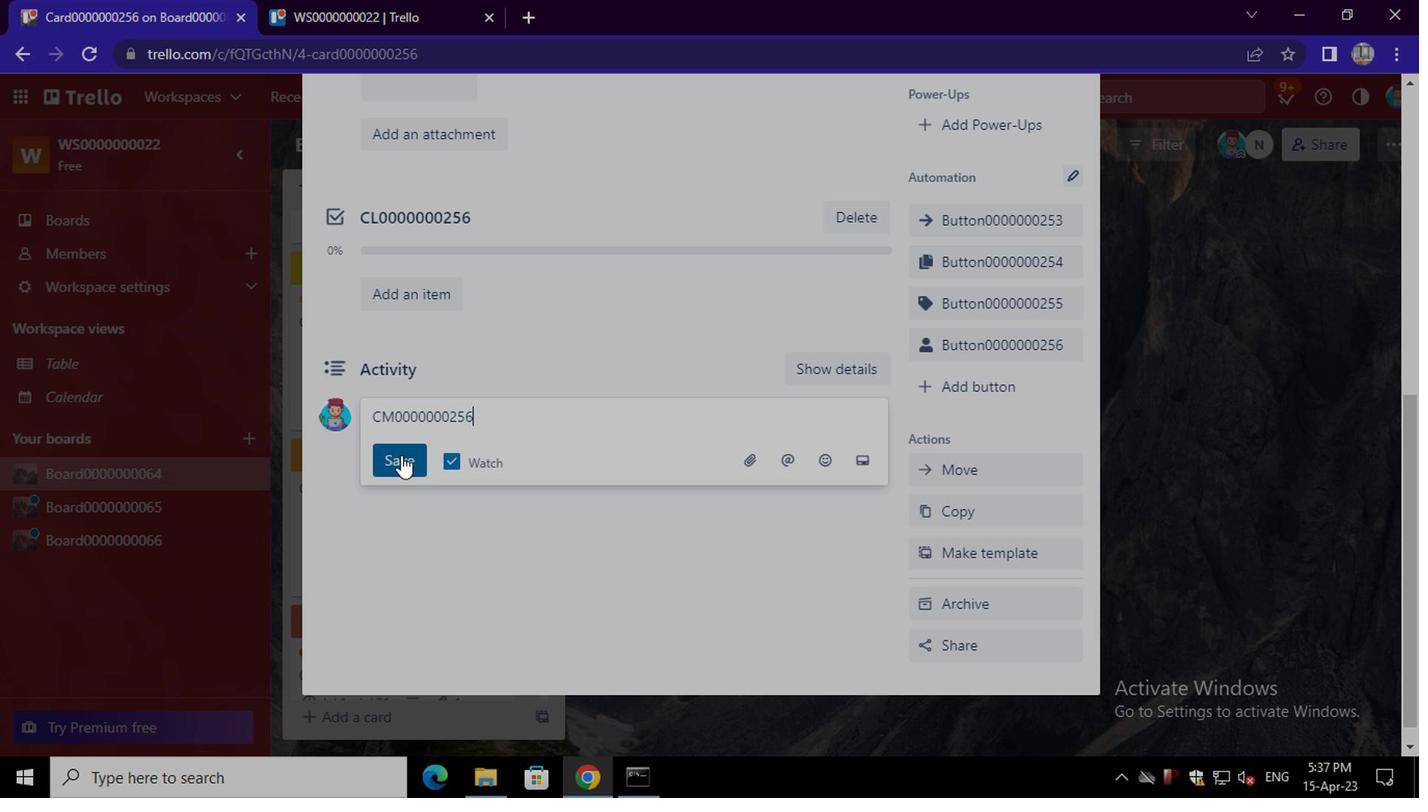 
